 Task: In the Contact  EllieCarter61@iko.com, Log Call and save with description: 'Engaged in a call with a potential buyer discussing their requirements.'; Select call outcome: 'Busy '; Select call Direction: Inbound; Add date: '23 July, 2023' and time 3:00:PM. Logged in from softage.1@softage.net
Action: Mouse moved to (119, 74)
Screenshot: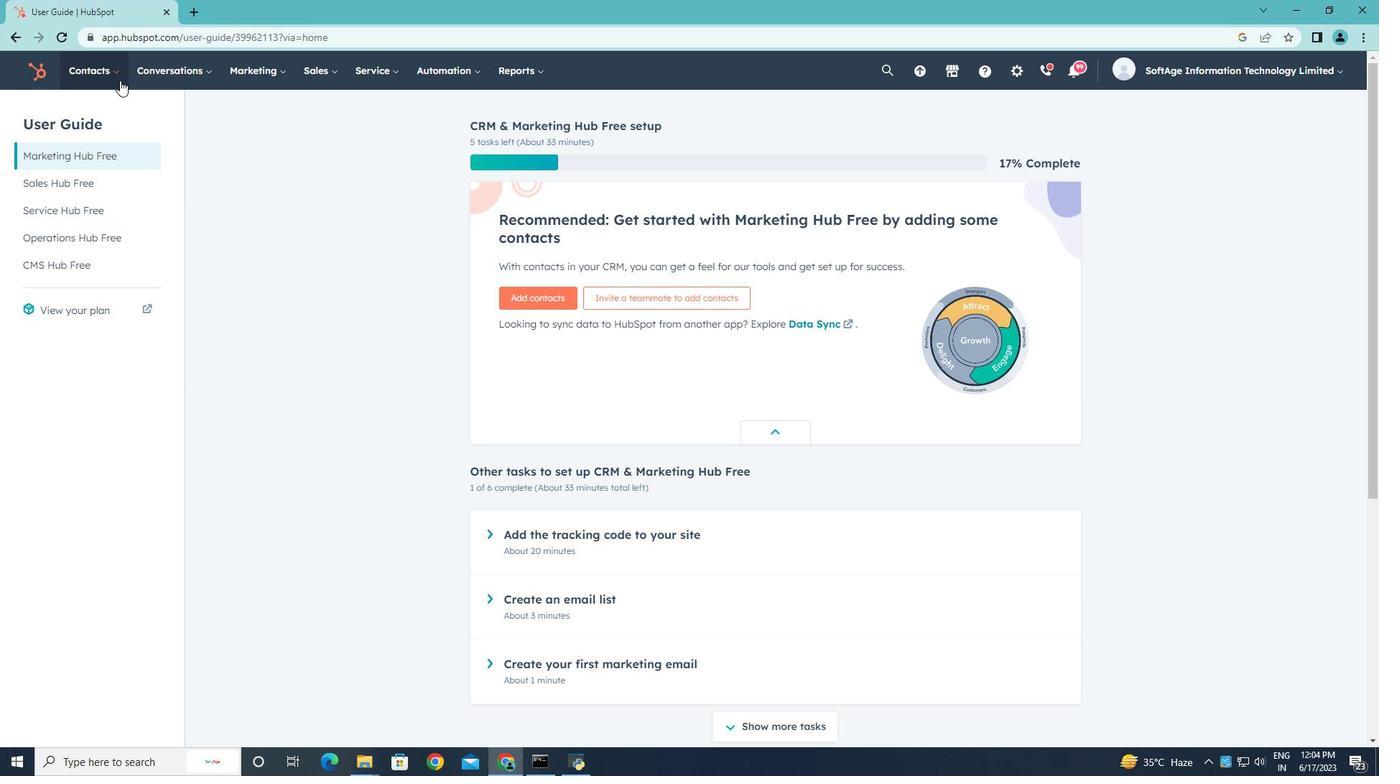 
Action: Mouse pressed left at (119, 74)
Screenshot: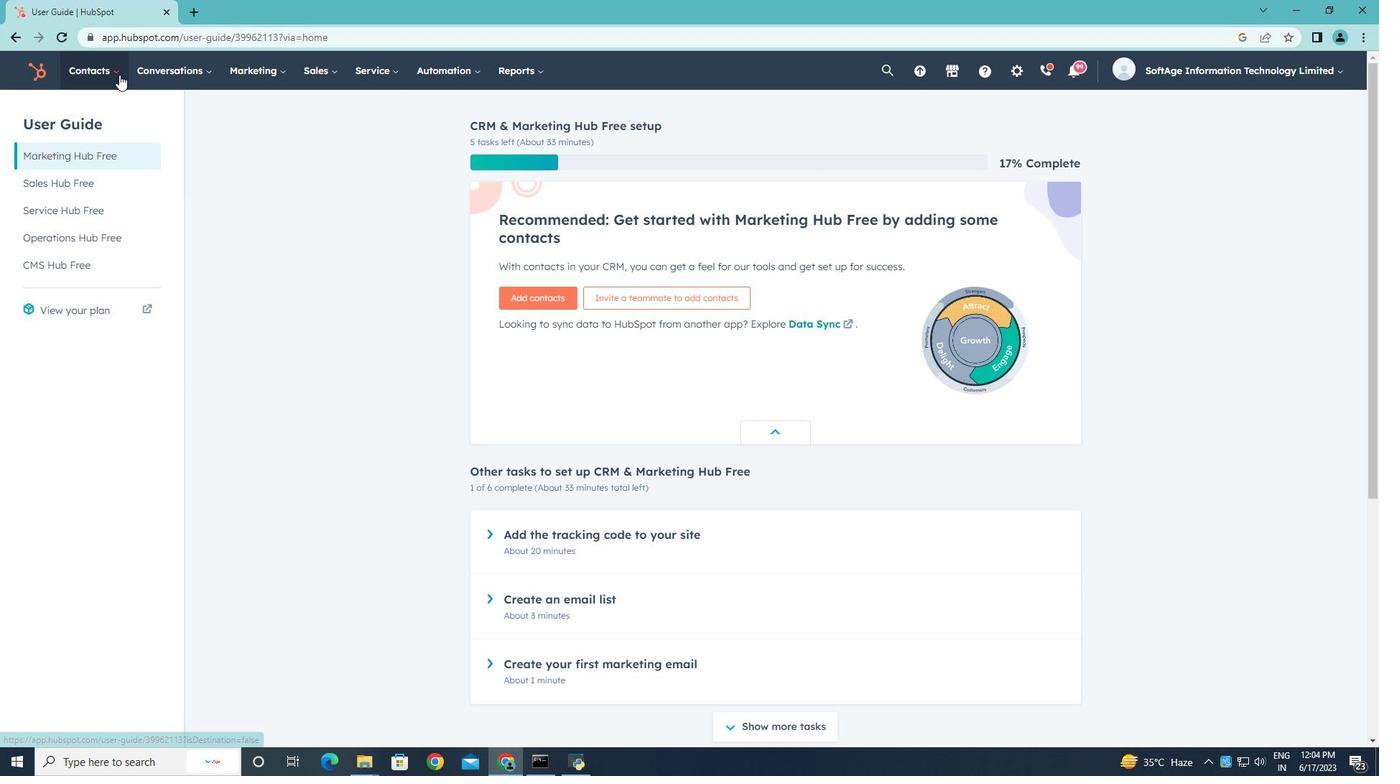 
Action: Mouse moved to (109, 111)
Screenshot: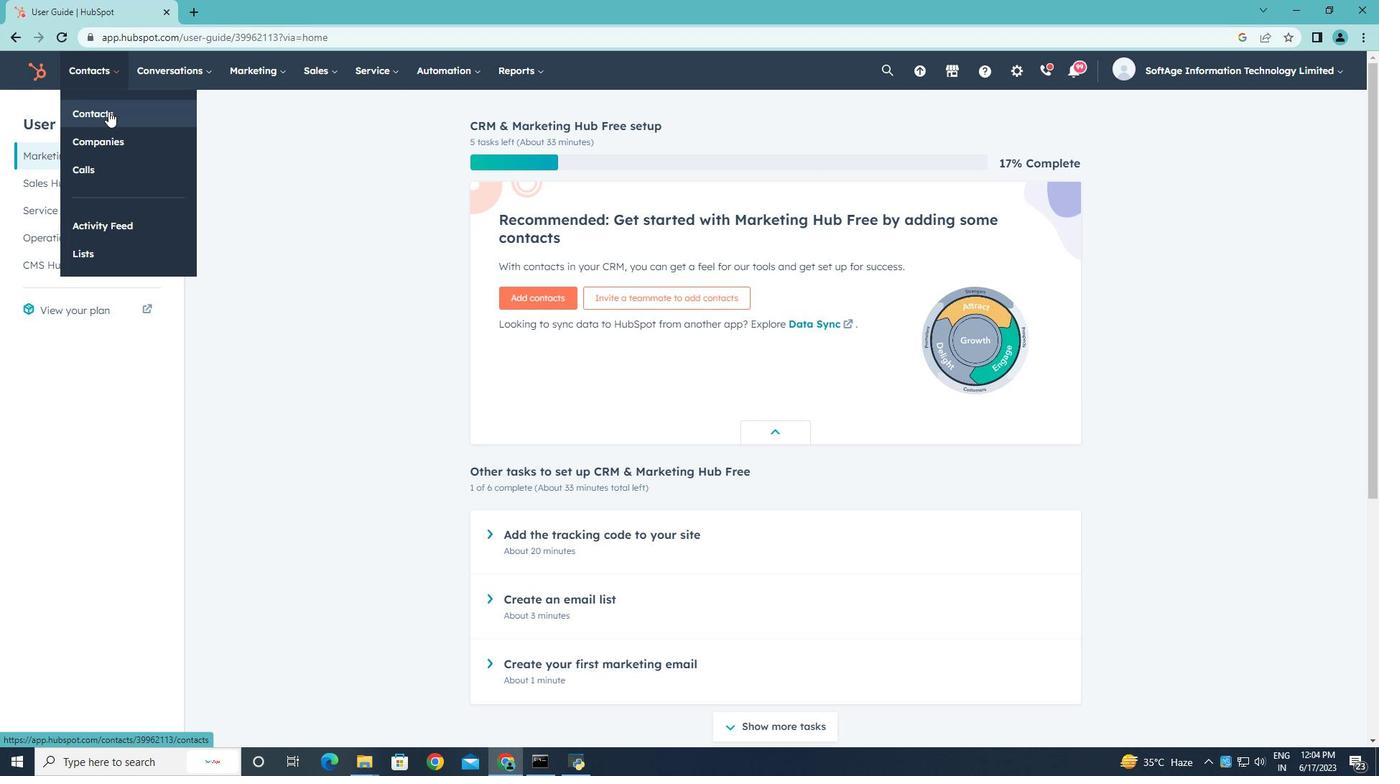 
Action: Mouse pressed left at (109, 111)
Screenshot: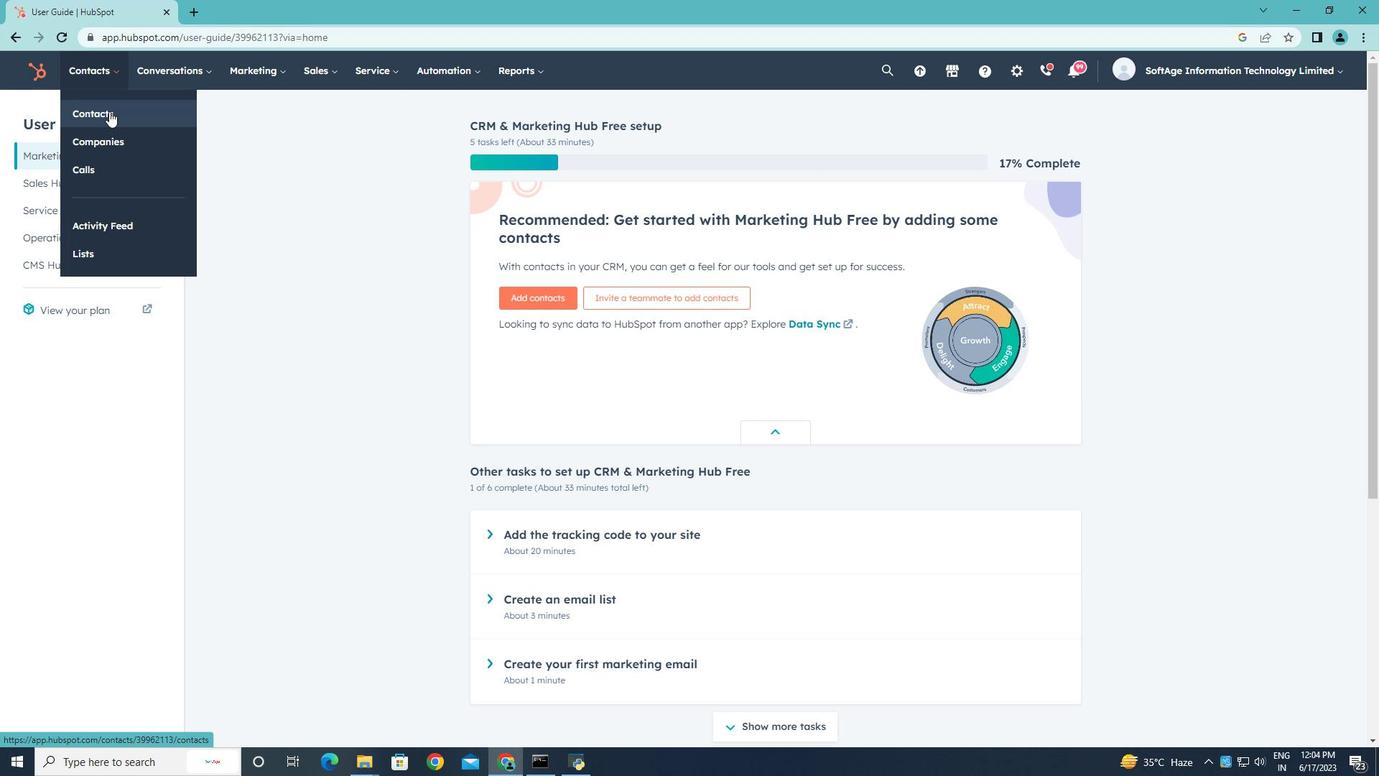 
Action: Mouse moved to (141, 233)
Screenshot: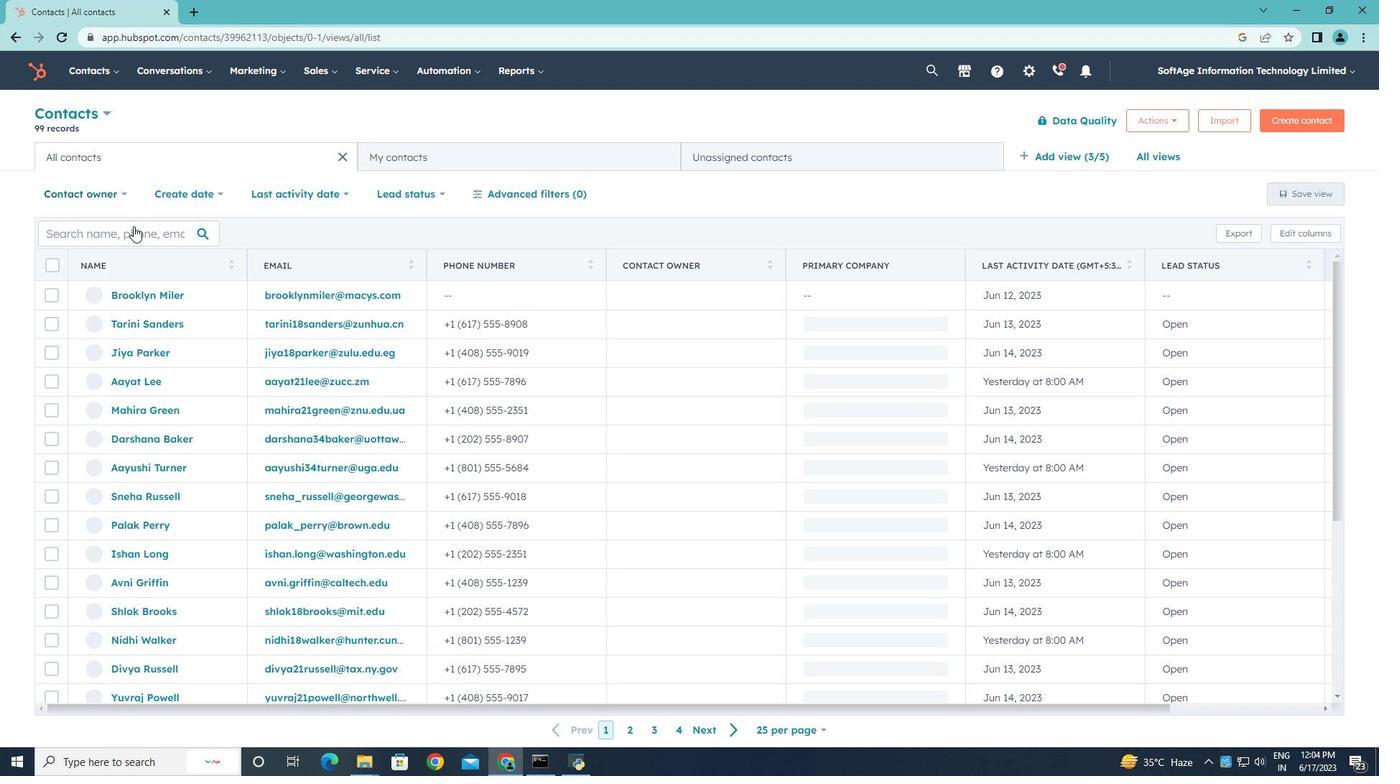 
Action: Mouse pressed left at (141, 233)
Screenshot: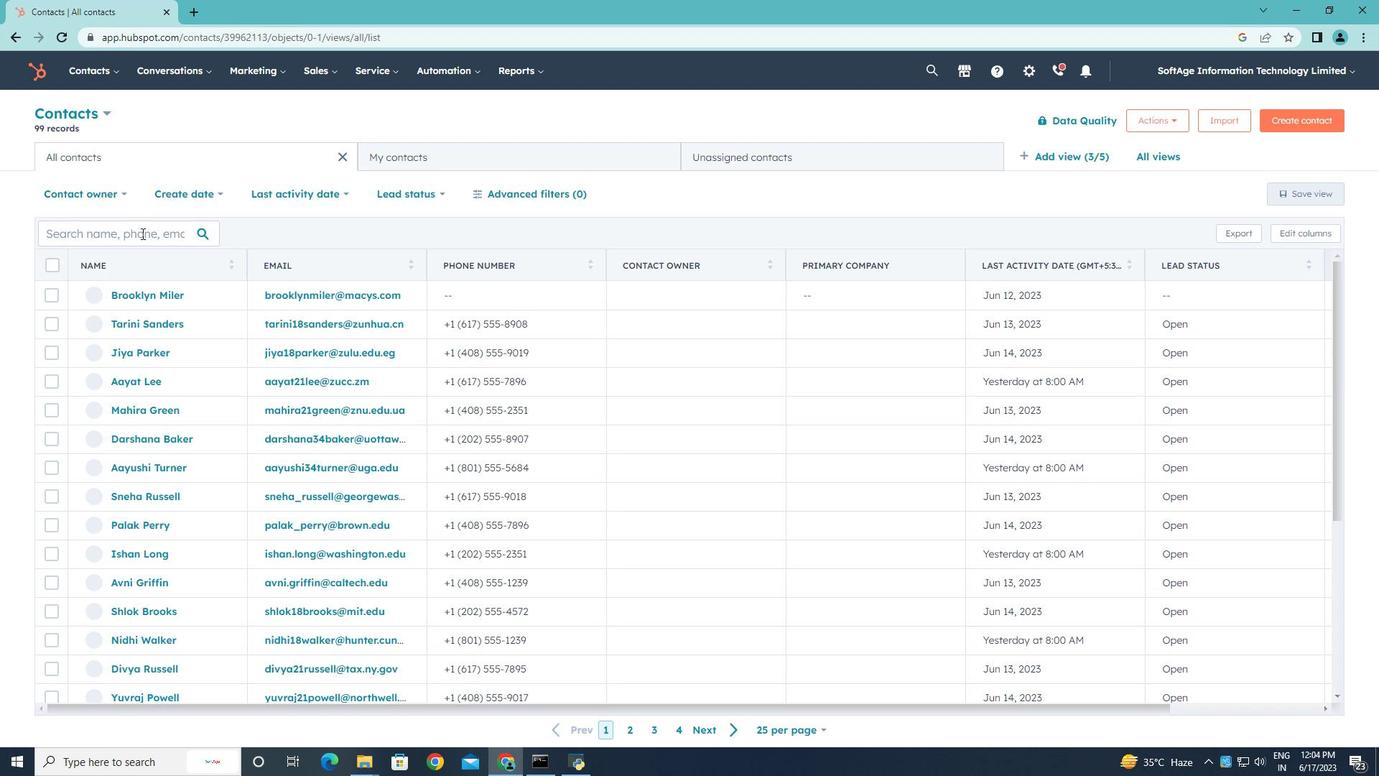 
Action: Key pressed <Key.shift><Key.shift><Key.shift><Key.shift>Ellie<Key.shift>Carter61<Key.shift>@iko.com
Screenshot: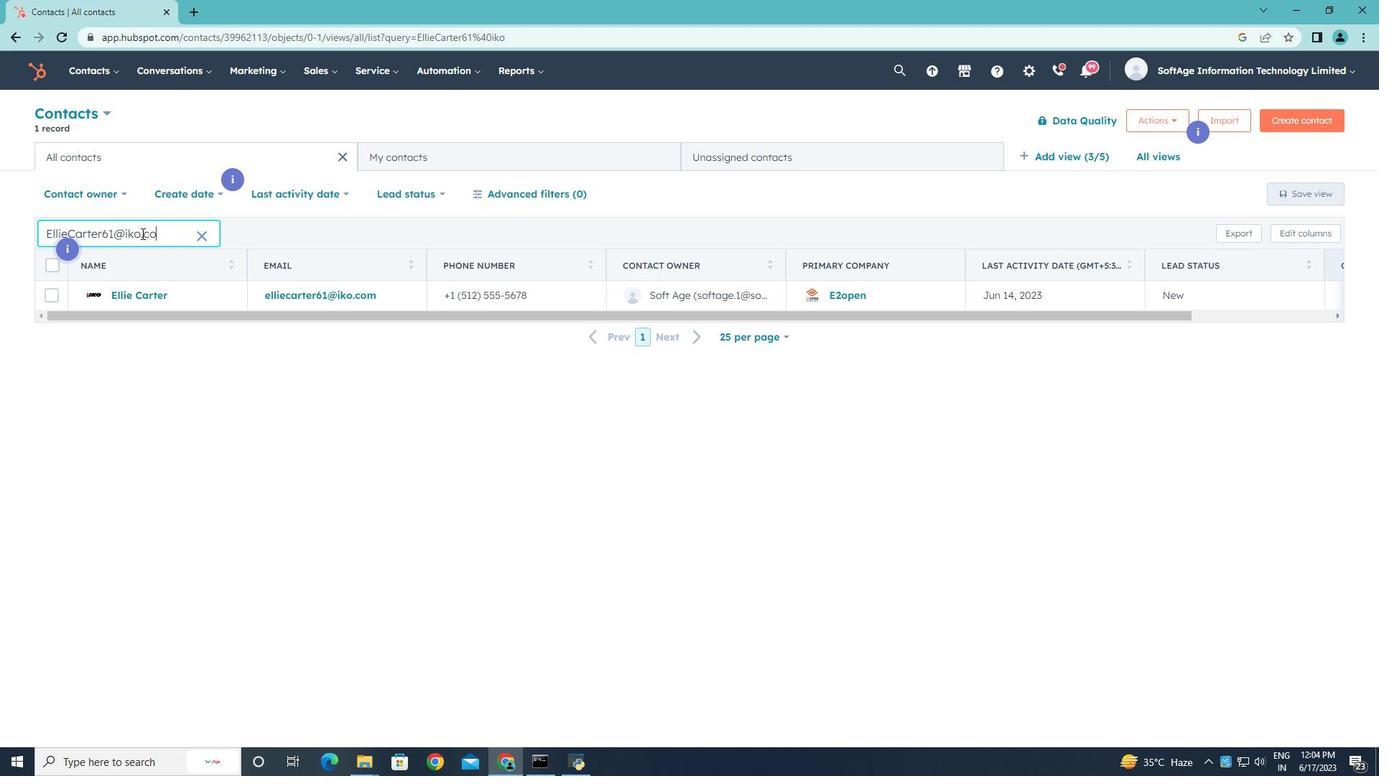 
Action: Mouse moved to (134, 291)
Screenshot: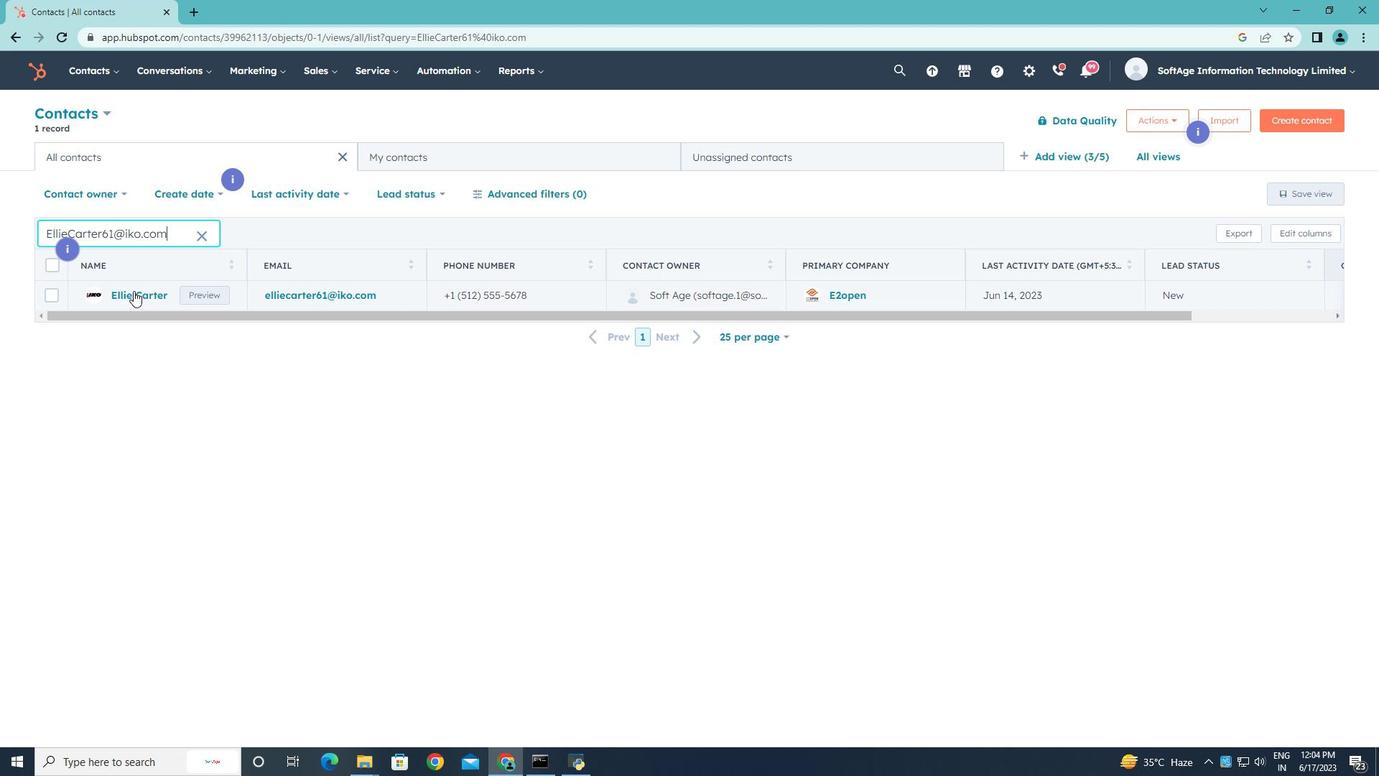 
Action: Mouse pressed left at (134, 291)
Screenshot: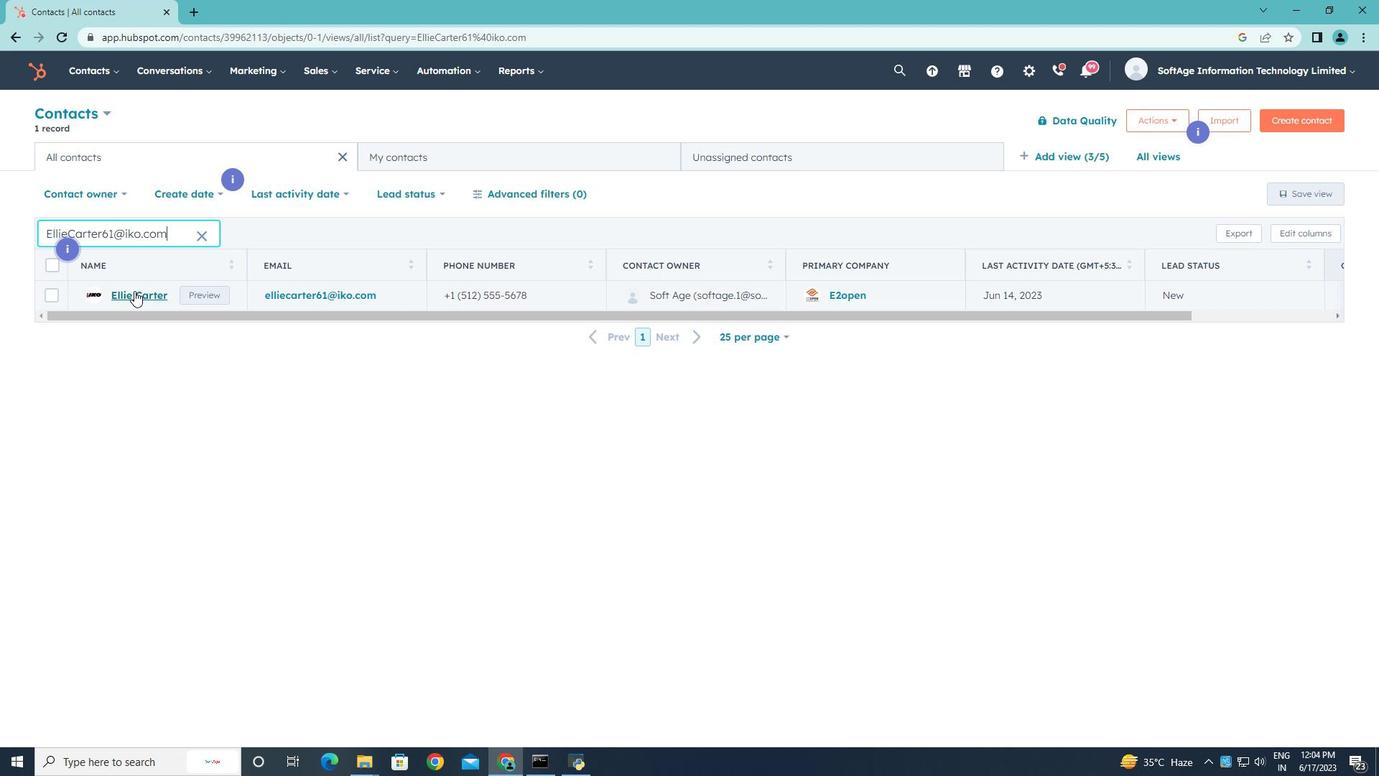 
Action: Mouse moved to (278, 238)
Screenshot: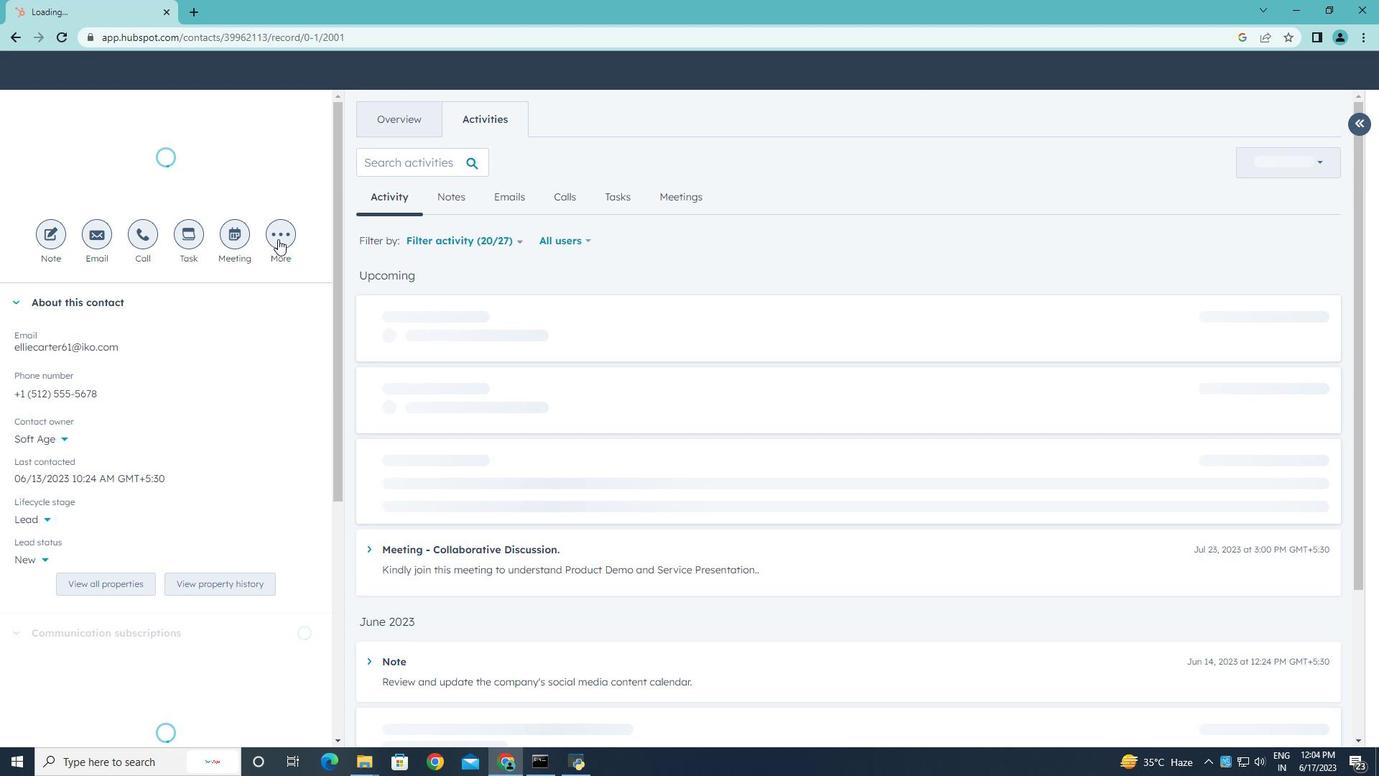 
Action: Mouse pressed left at (278, 238)
Screenshot: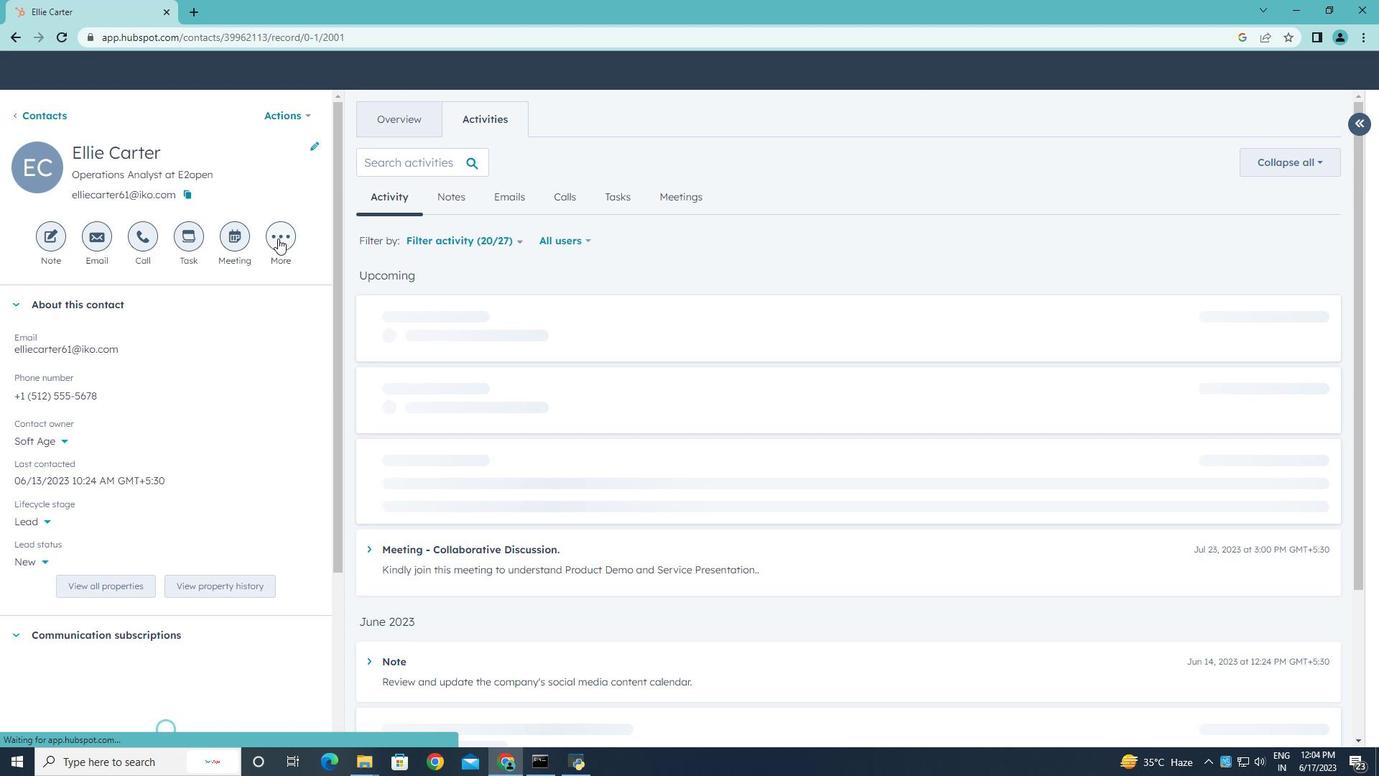 
Action: Mouse moved to (262, 360)
Screenshot: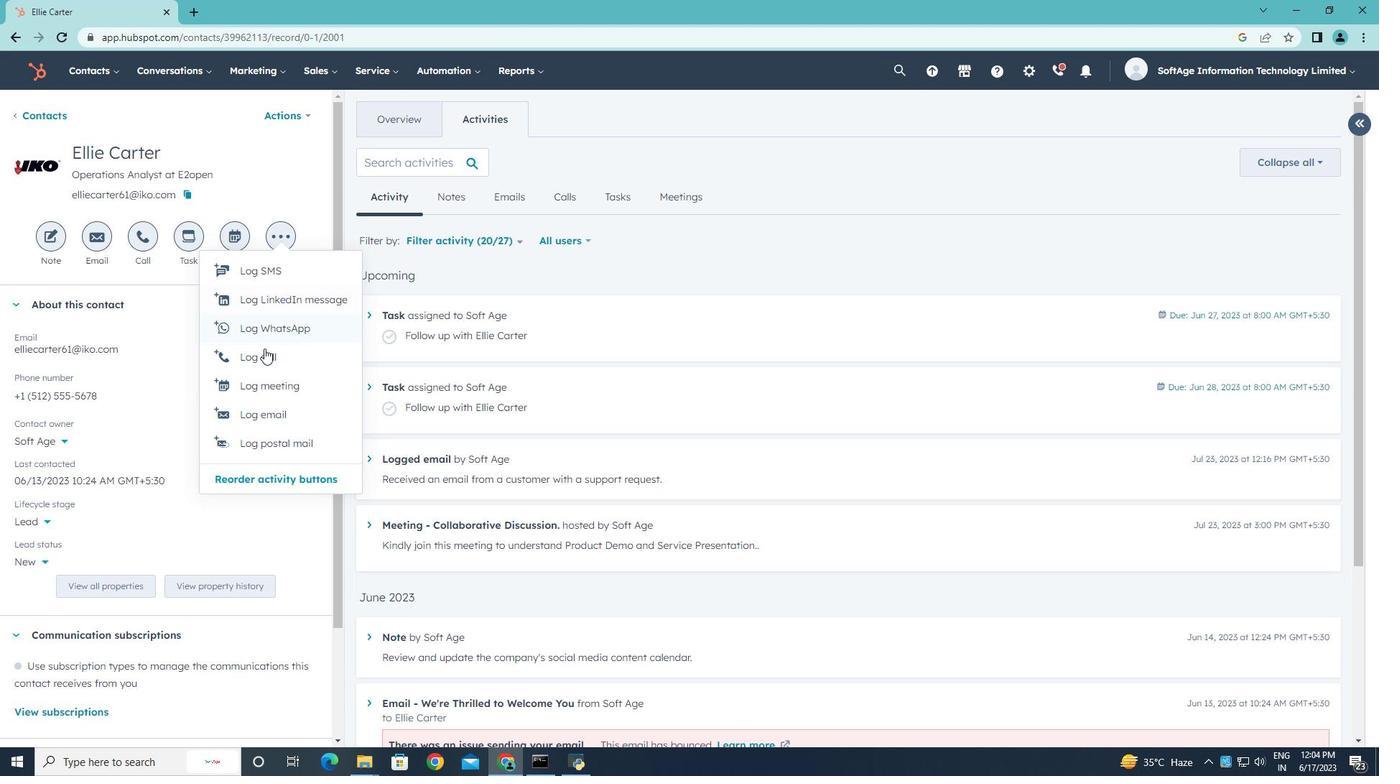 
Action: Mouse pressed left at (262, 360)
Screenshot: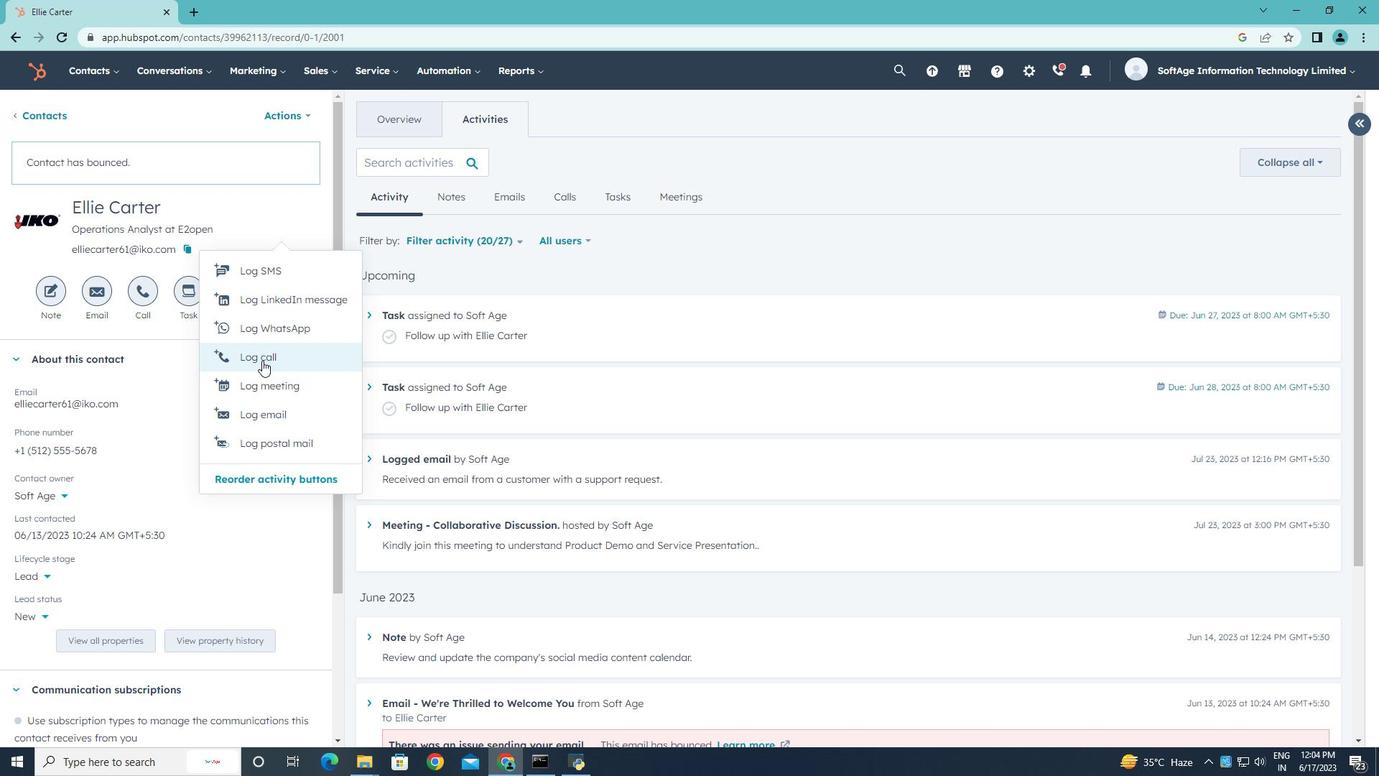 
Action: Mouse moved to (273, 416)
Screenshot: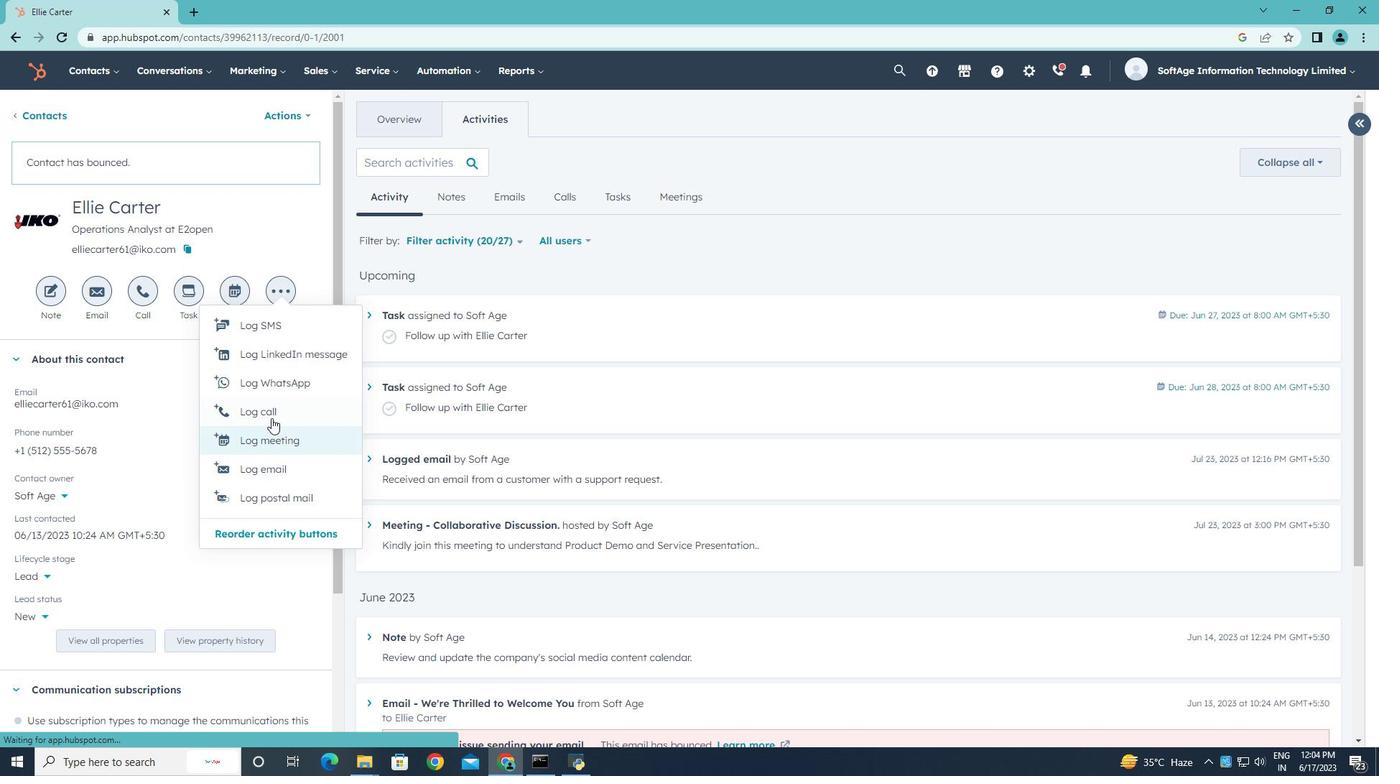 
Action: Mouse pressed left at (273, 416)
Screenshot: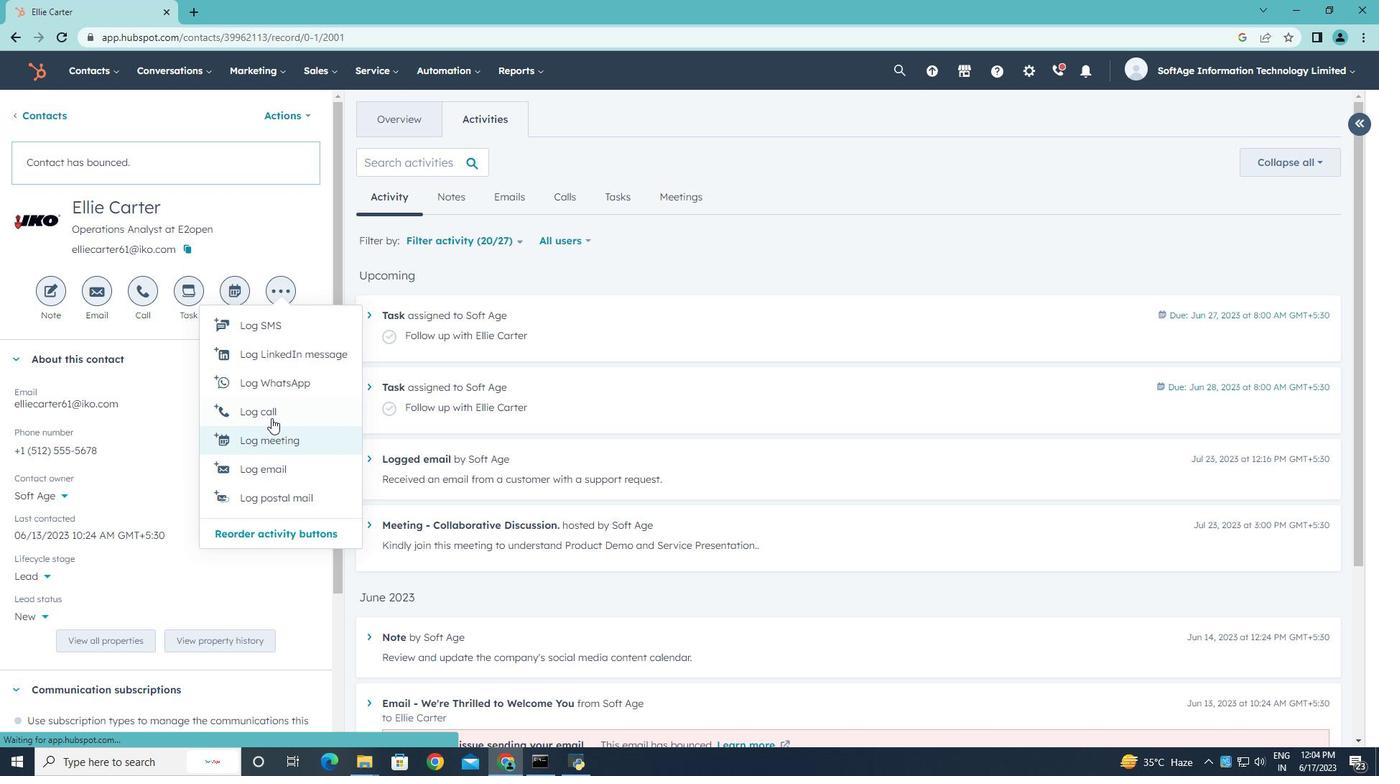 
Action: Key pressed <Key.shift>Engaged<Key.space>in<Key.space>a<Key.space>call<Key.space>with<Key.space>a<Key.space>potential<Key.space>buyer<Key.space>discussing<Key.space>their<Key.space>requirements.
Screenshot: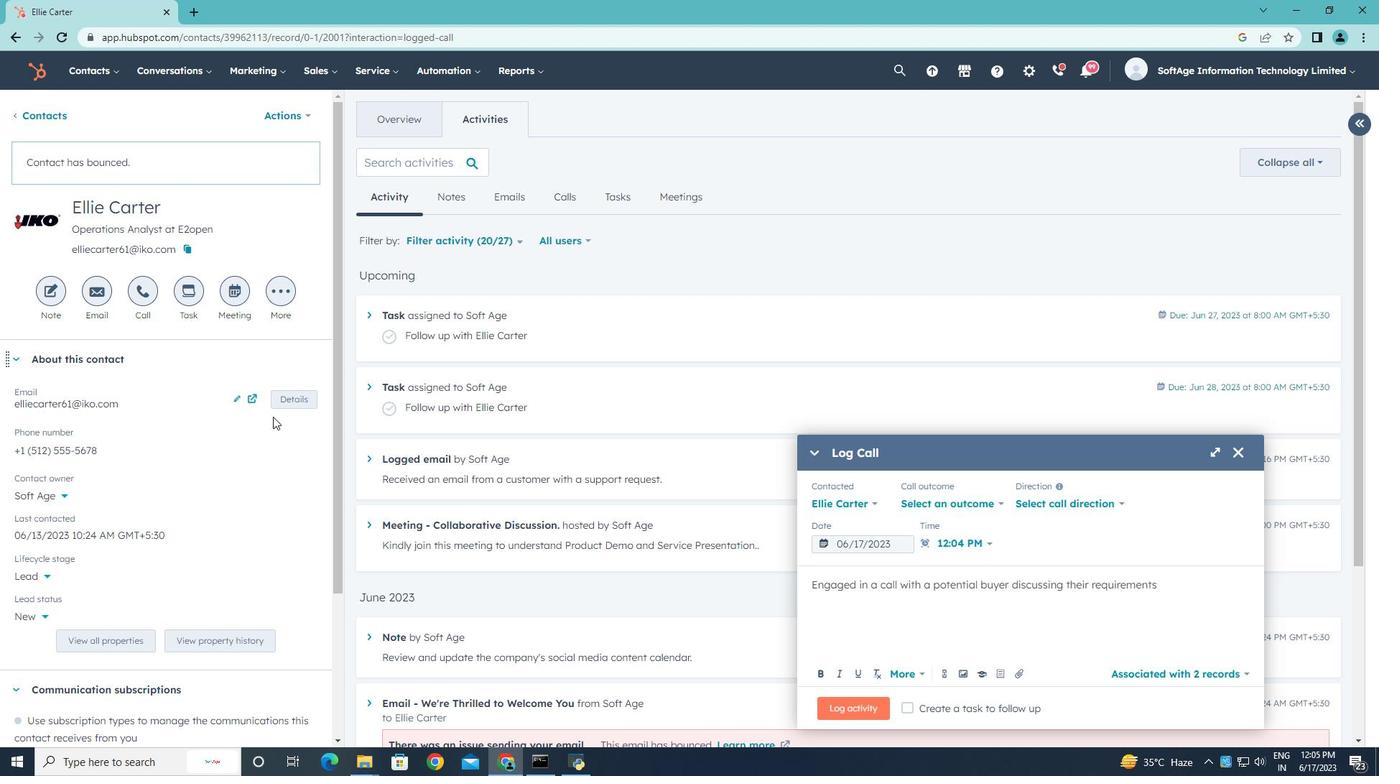 
Action: Mouse moved to (1000, 506)
Screenshot: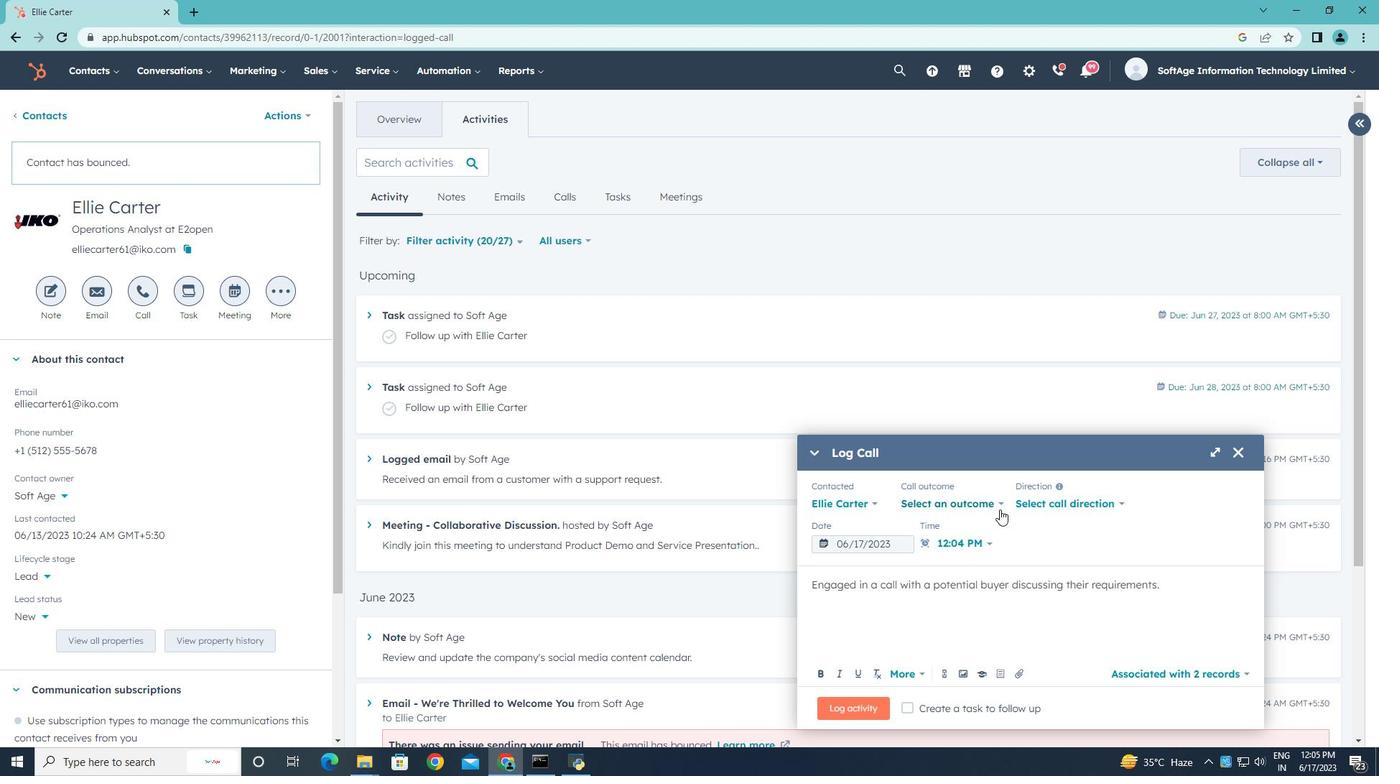 
Action: Mouse pressed left at (1000, 506)
Screenshot: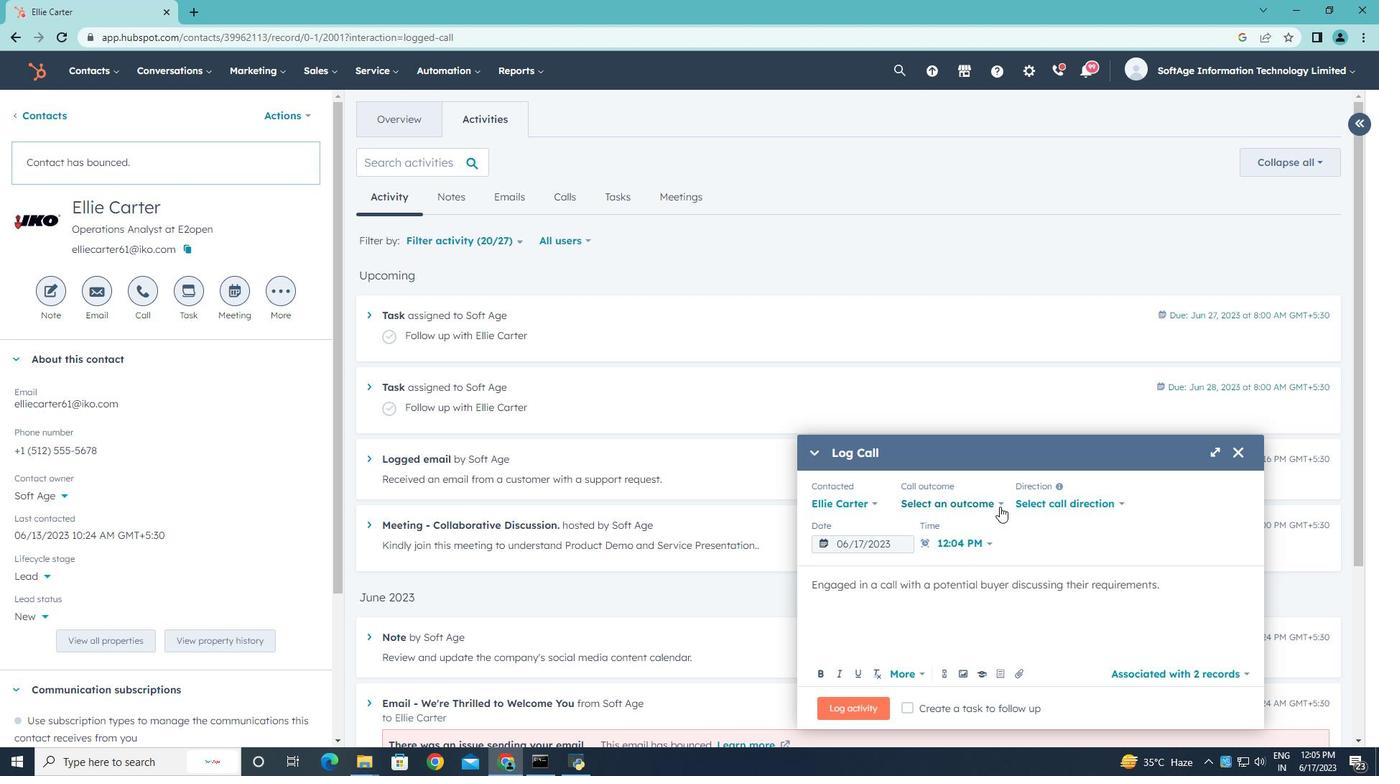 
Action: Mouse moved to (967, 545)
Screenshot: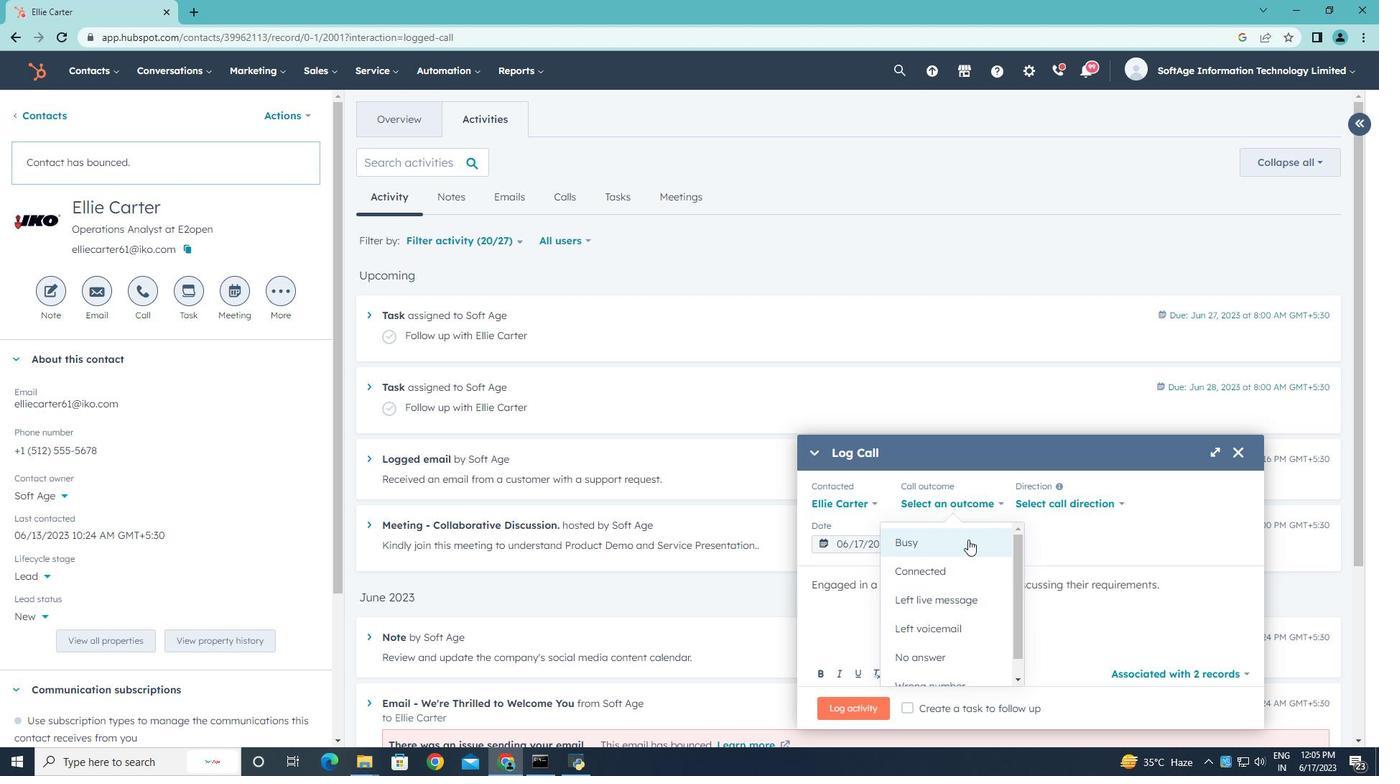 
Action: Mouse pressed left at (967, 545)
Screenshot: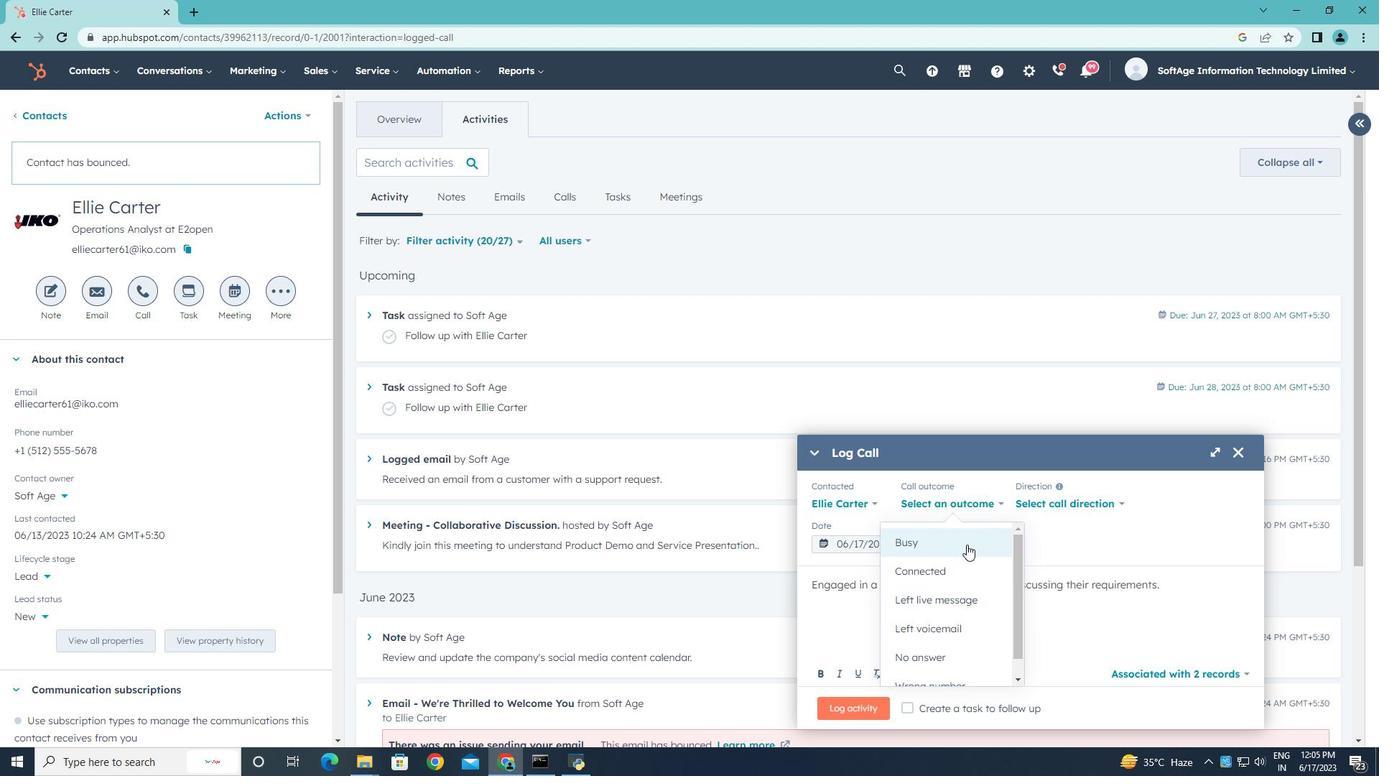 
Action: Mouse moved to (1052, 500)
Screenshot: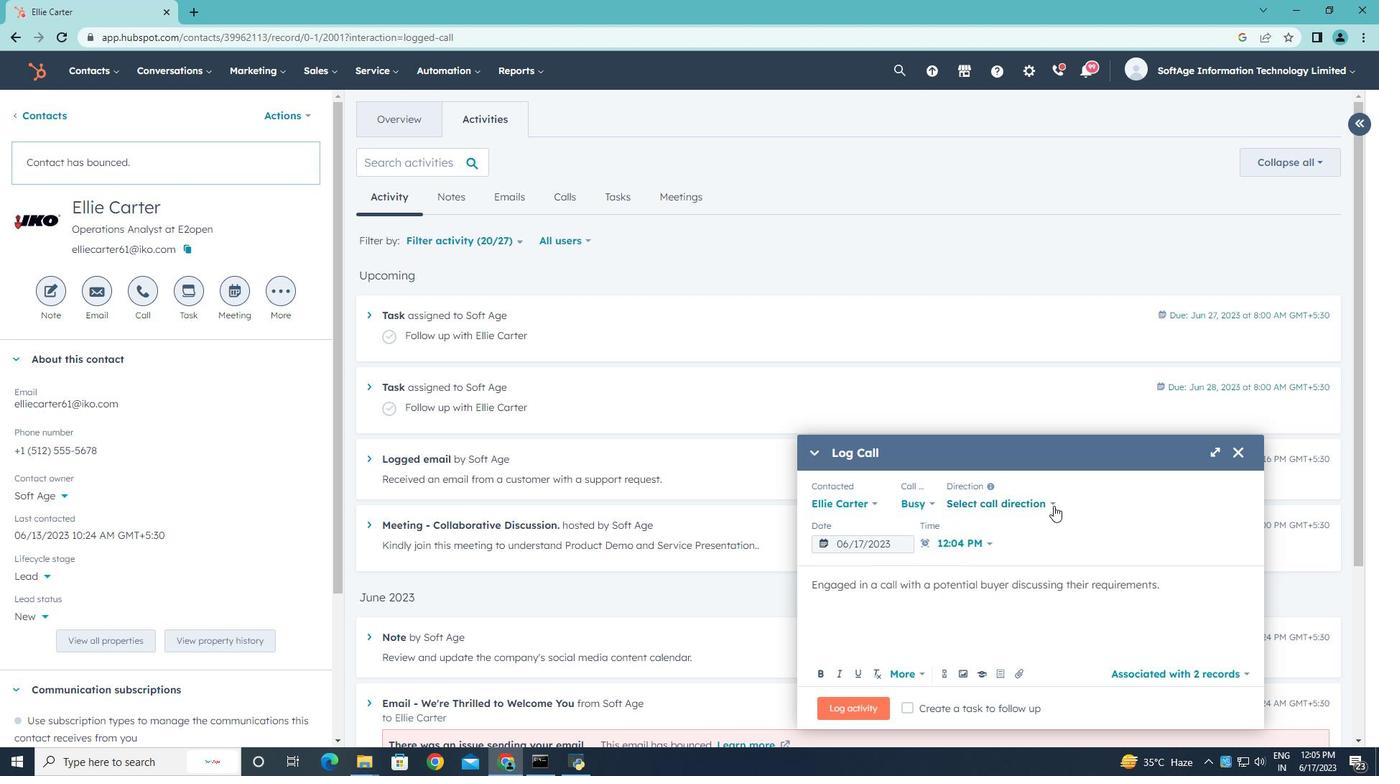 
Action: Mouse pressed left at (1052, 500)
Screenshot: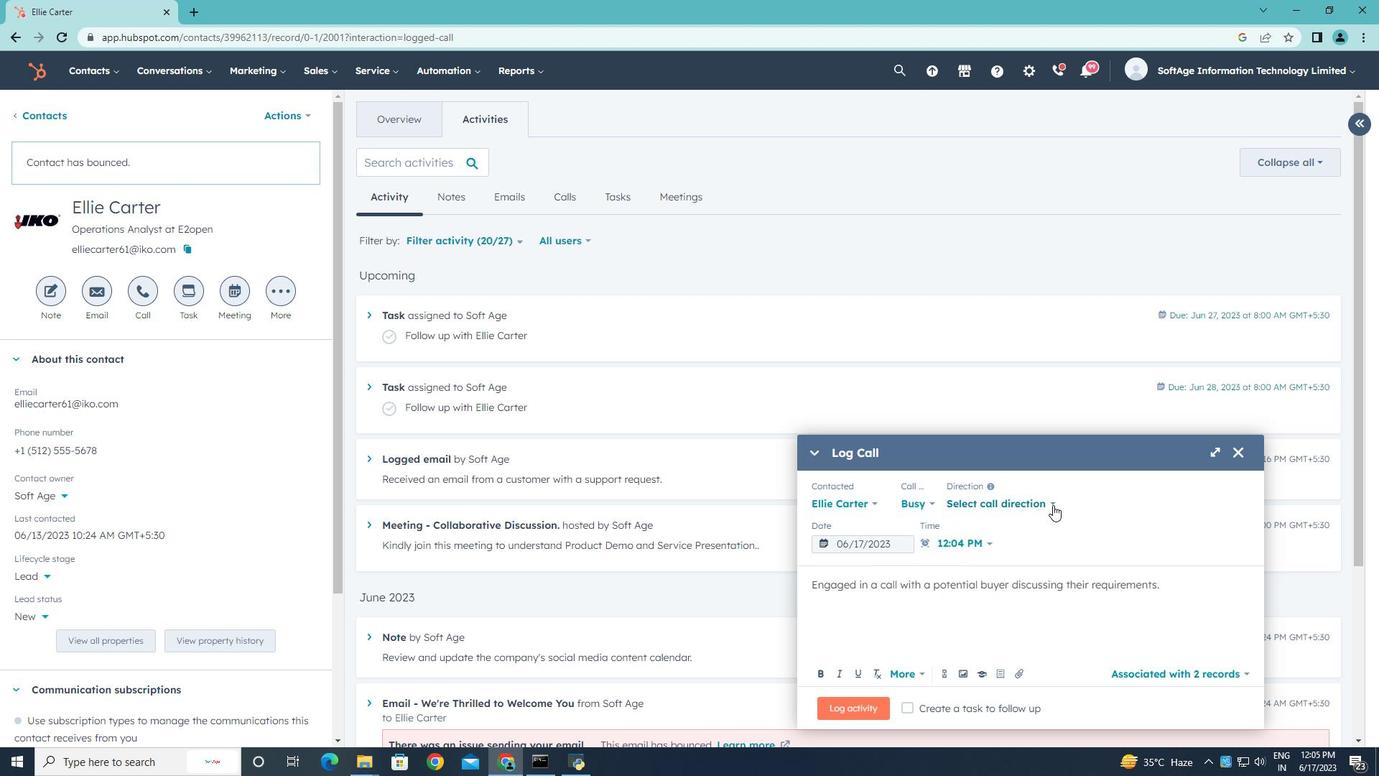 
Action: Mouse moved to (1005, 541)
Screenshot: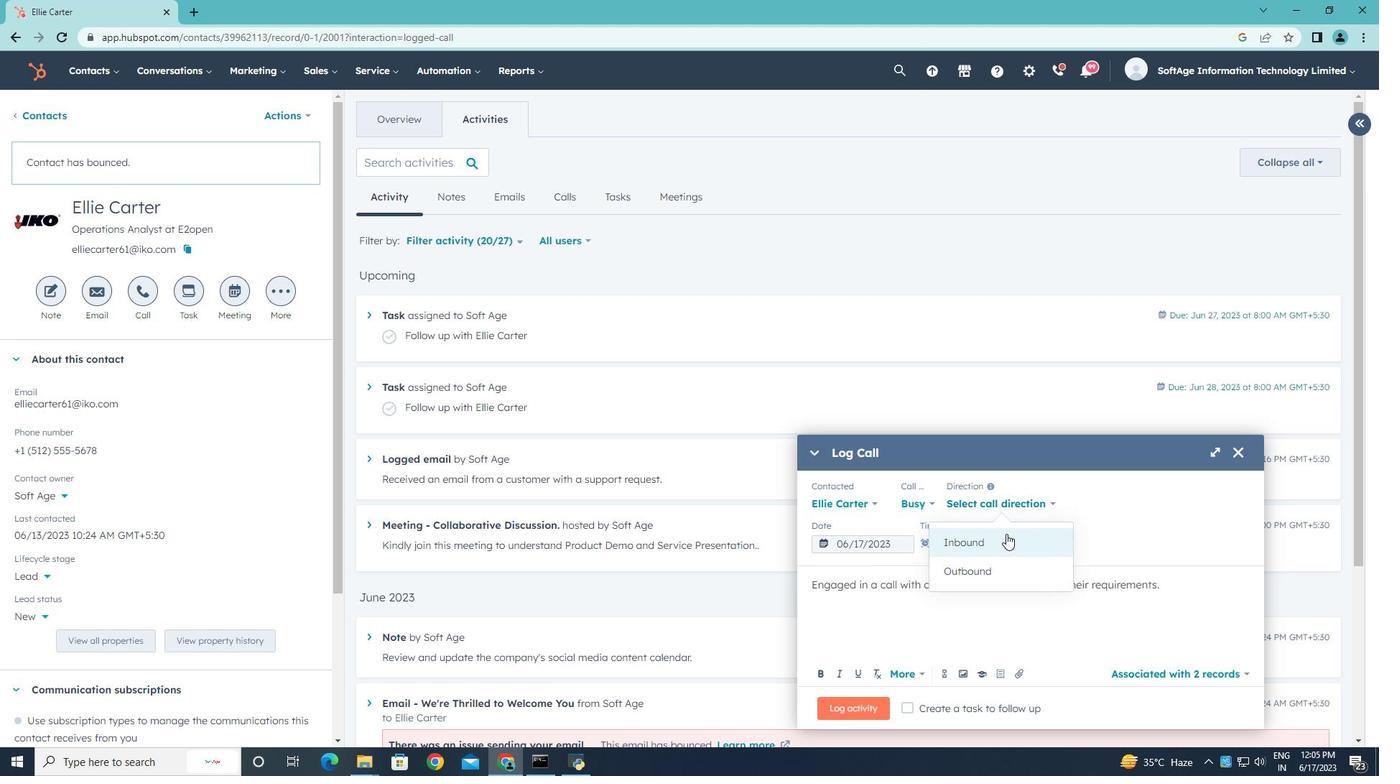 
Action: Mouse pressed left at (1005, 541)
Screenshot: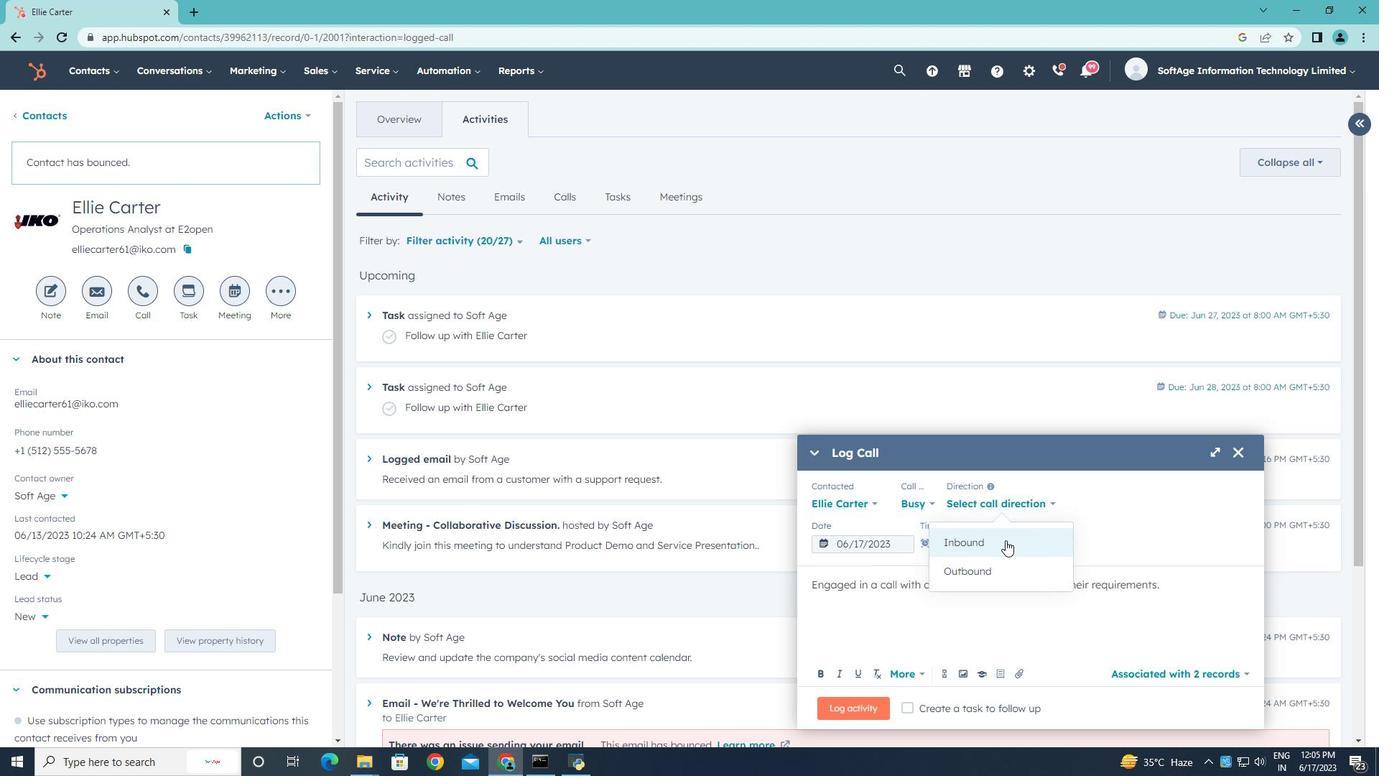 
Action: Mouse moved to (1118, 504)
Screenshot: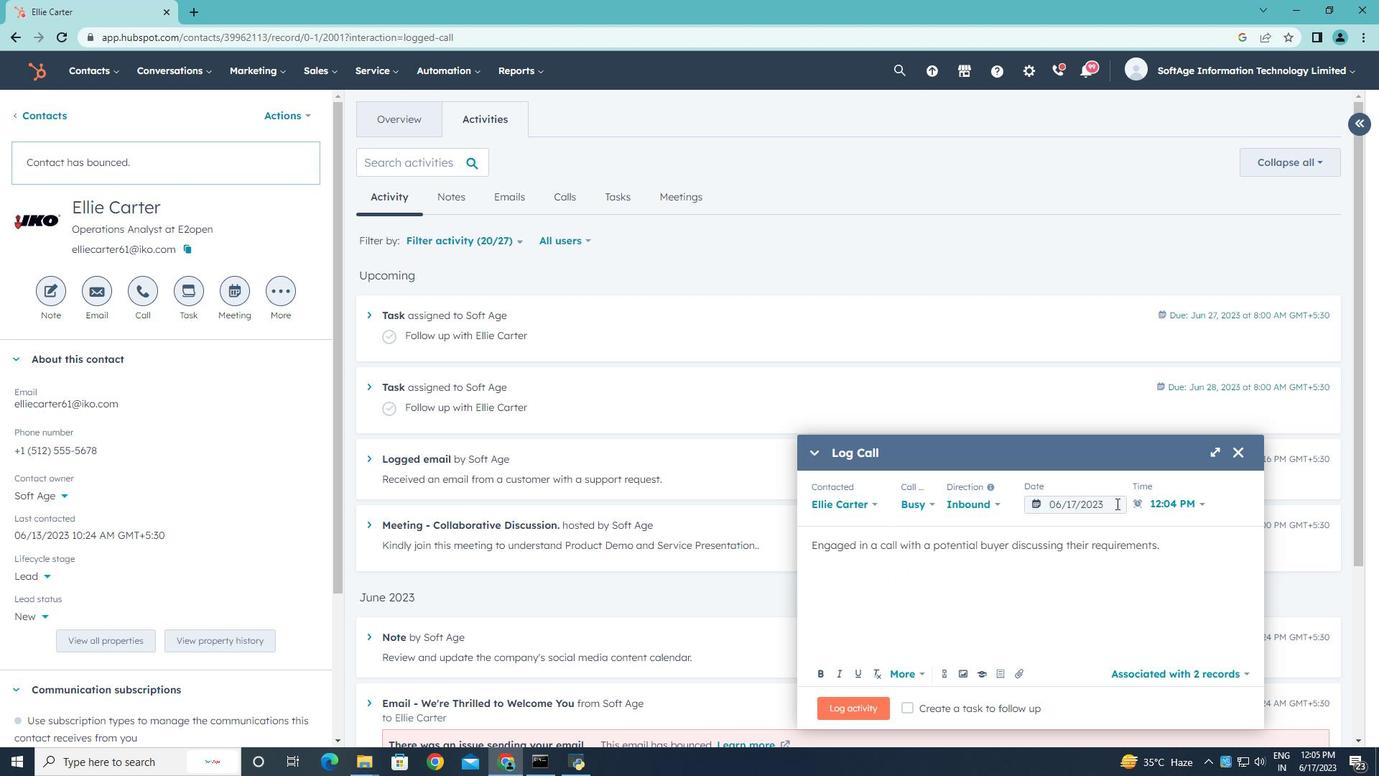 
Action: Mouse pressed left at (1118, 504)
Screenshot: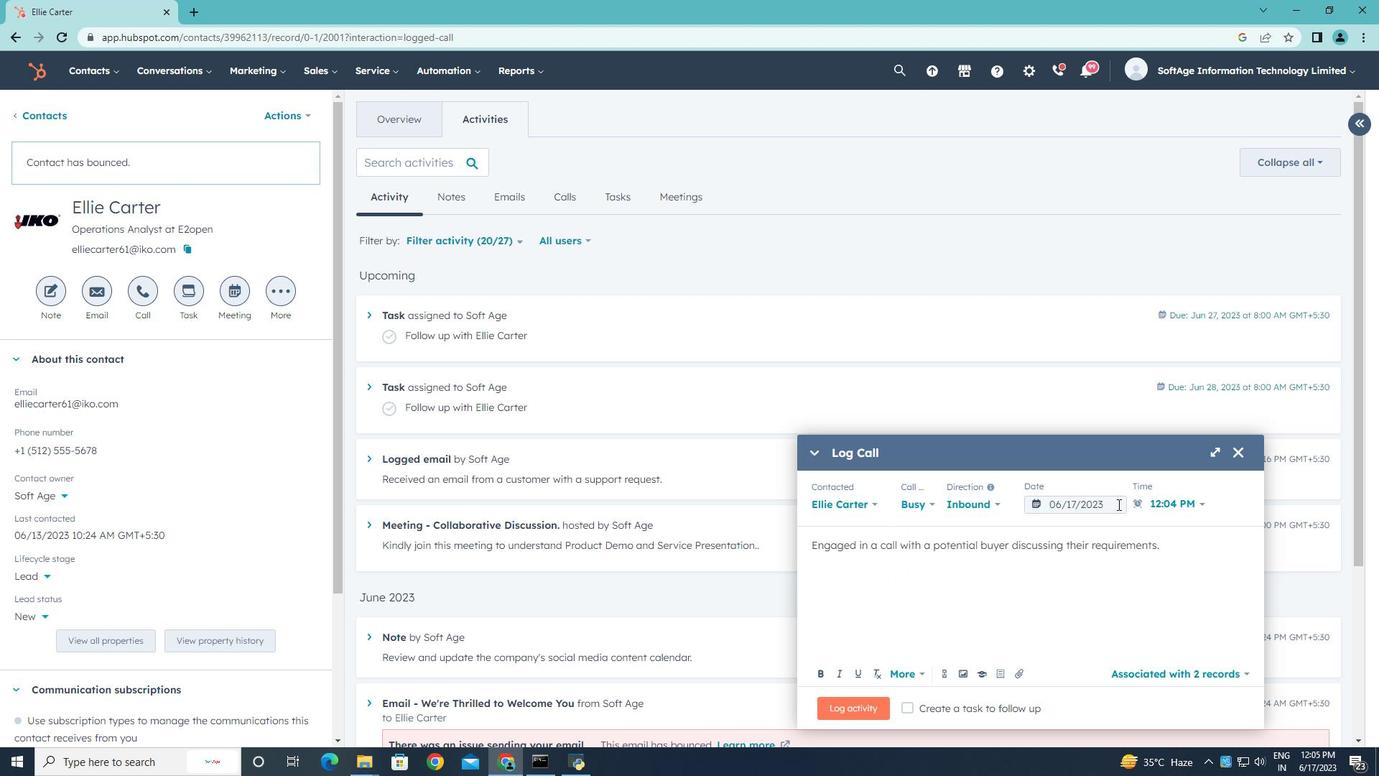 
Action: Mouse moved to (1216, 268)
Screenshot: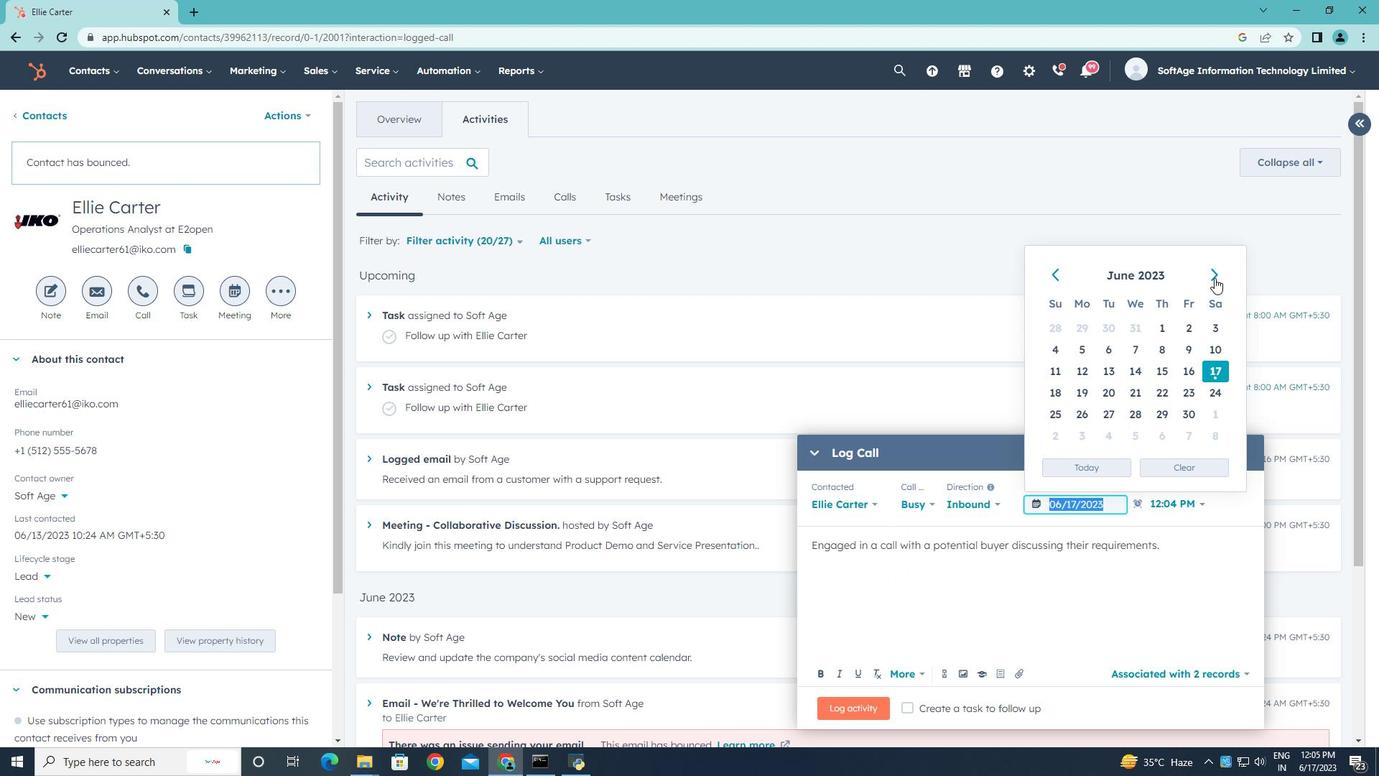 
Action: Mouse pressed left at (1216, 268)
Screenshot: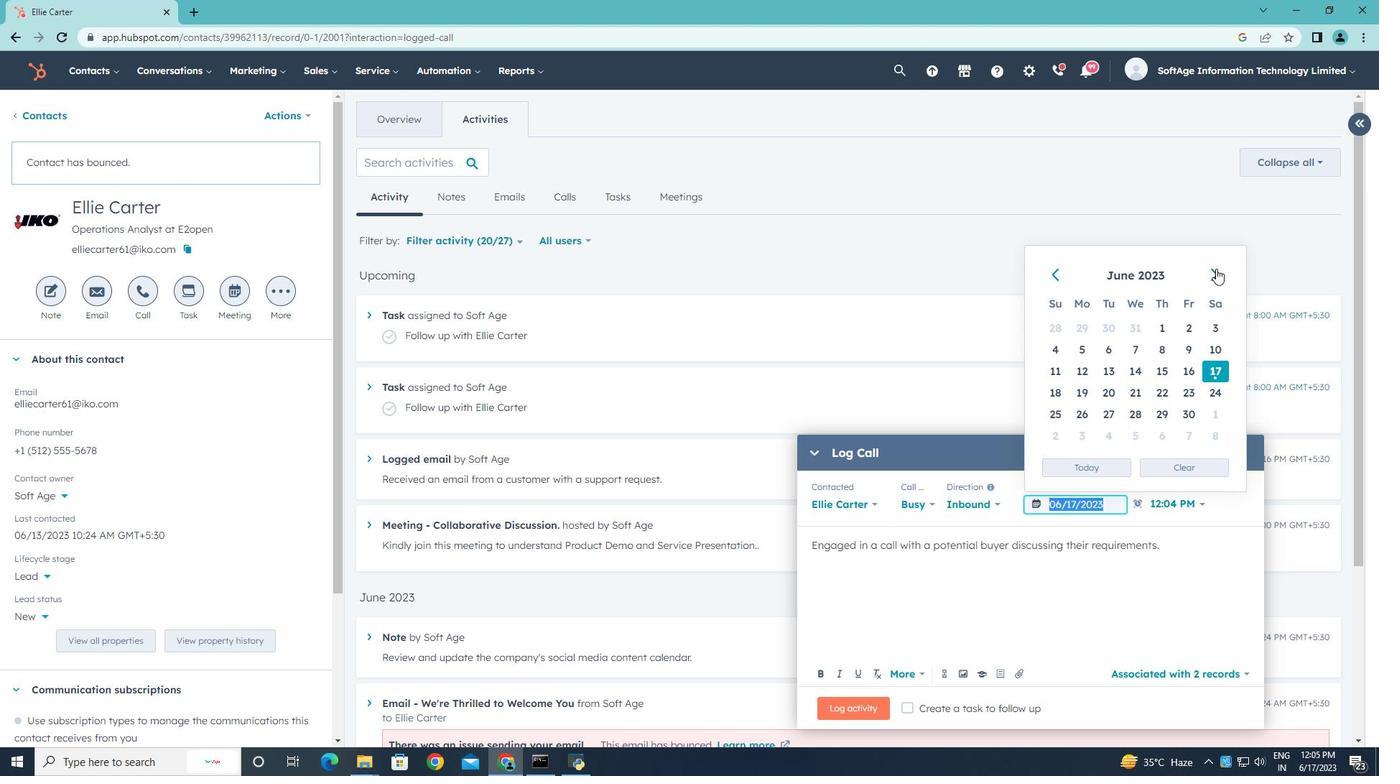 
Action: Mouse moved to (1061, 413)
Screenshot: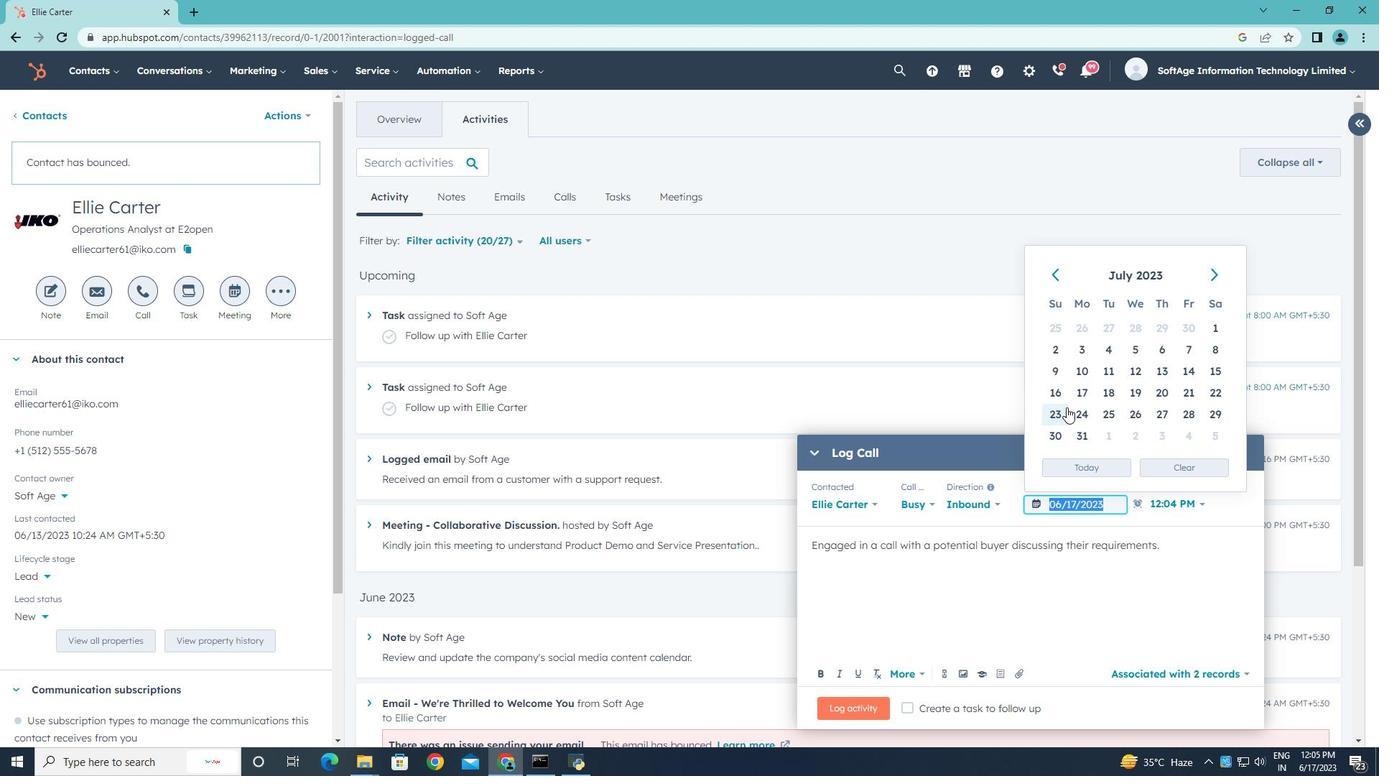 
Action: Mouse pressed left at (1061, 413)
Screenshot: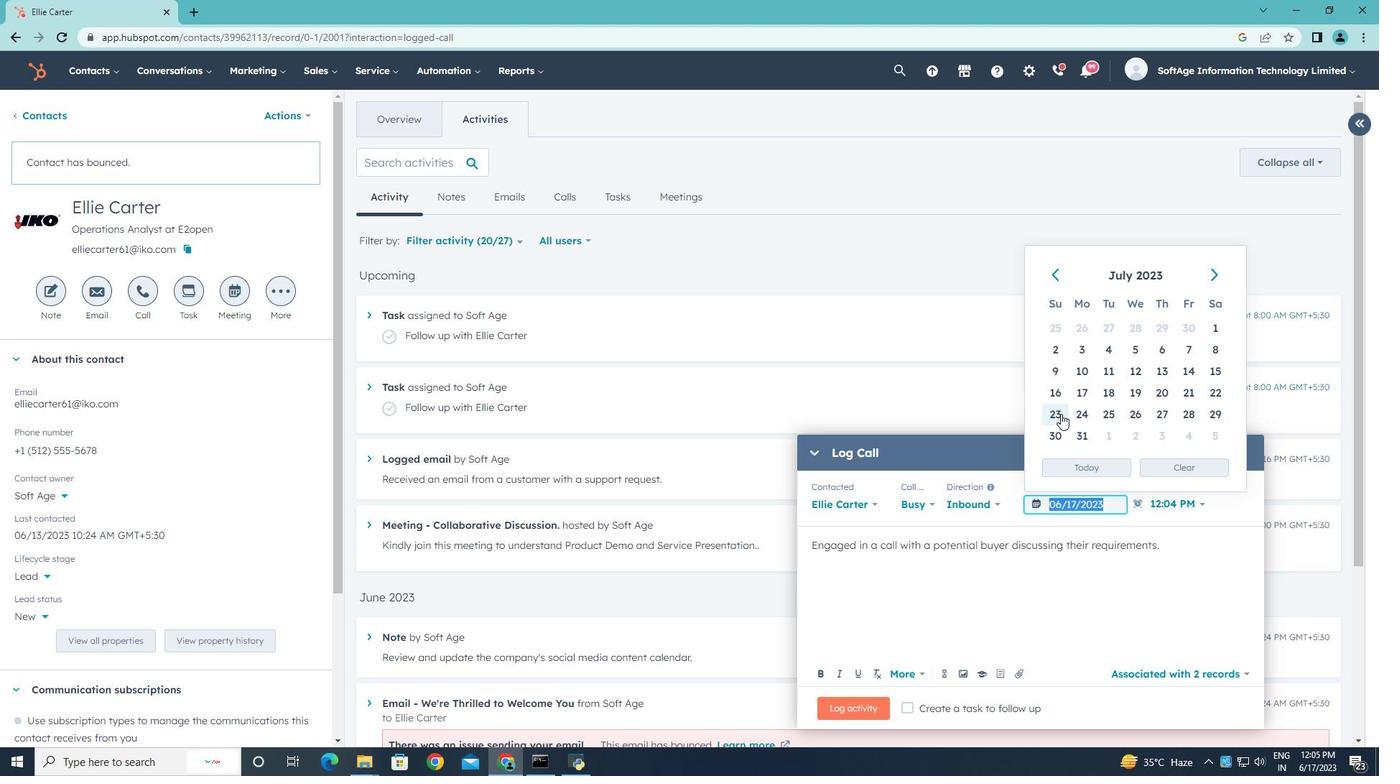
Action: Mouse moved to (1199, 503)
Screenshot: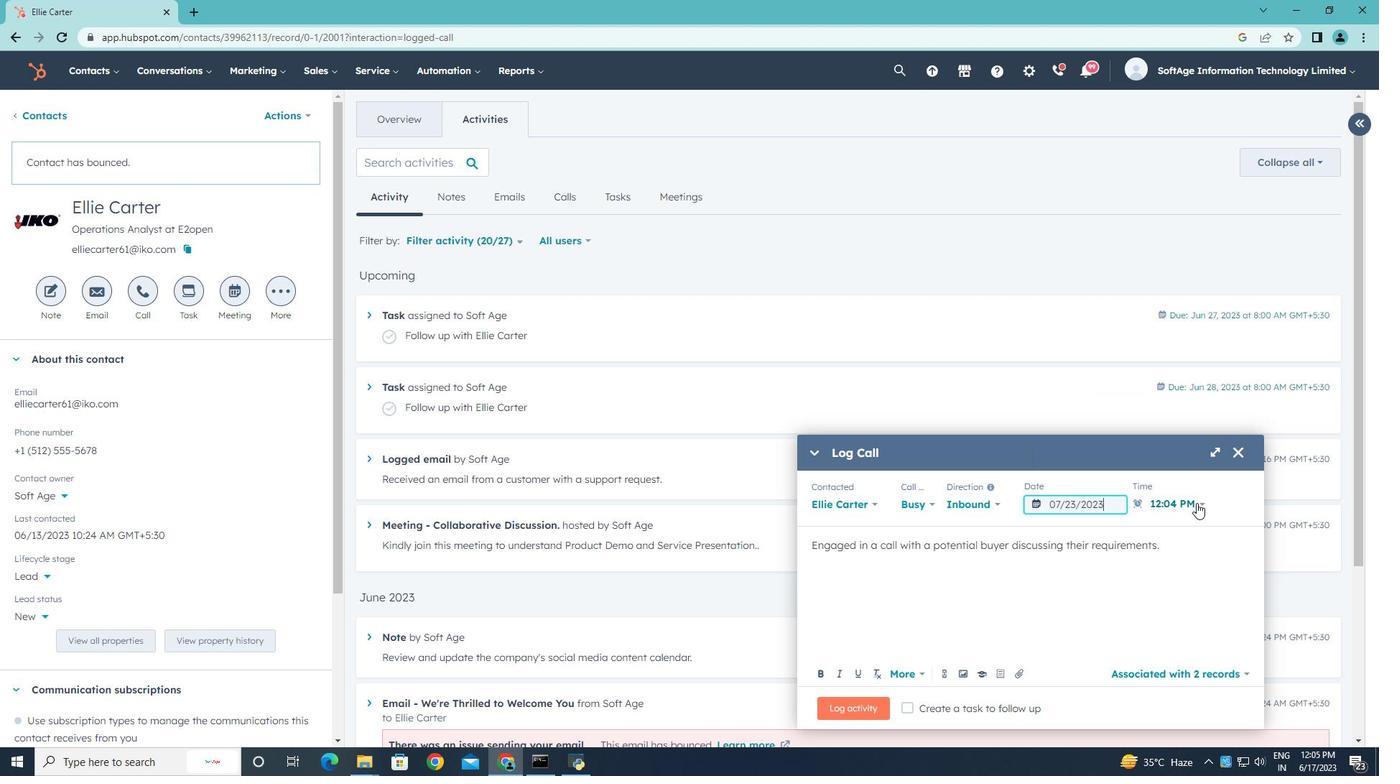 
Action: Mouse pressed left at (1199, 503)
Screenshot: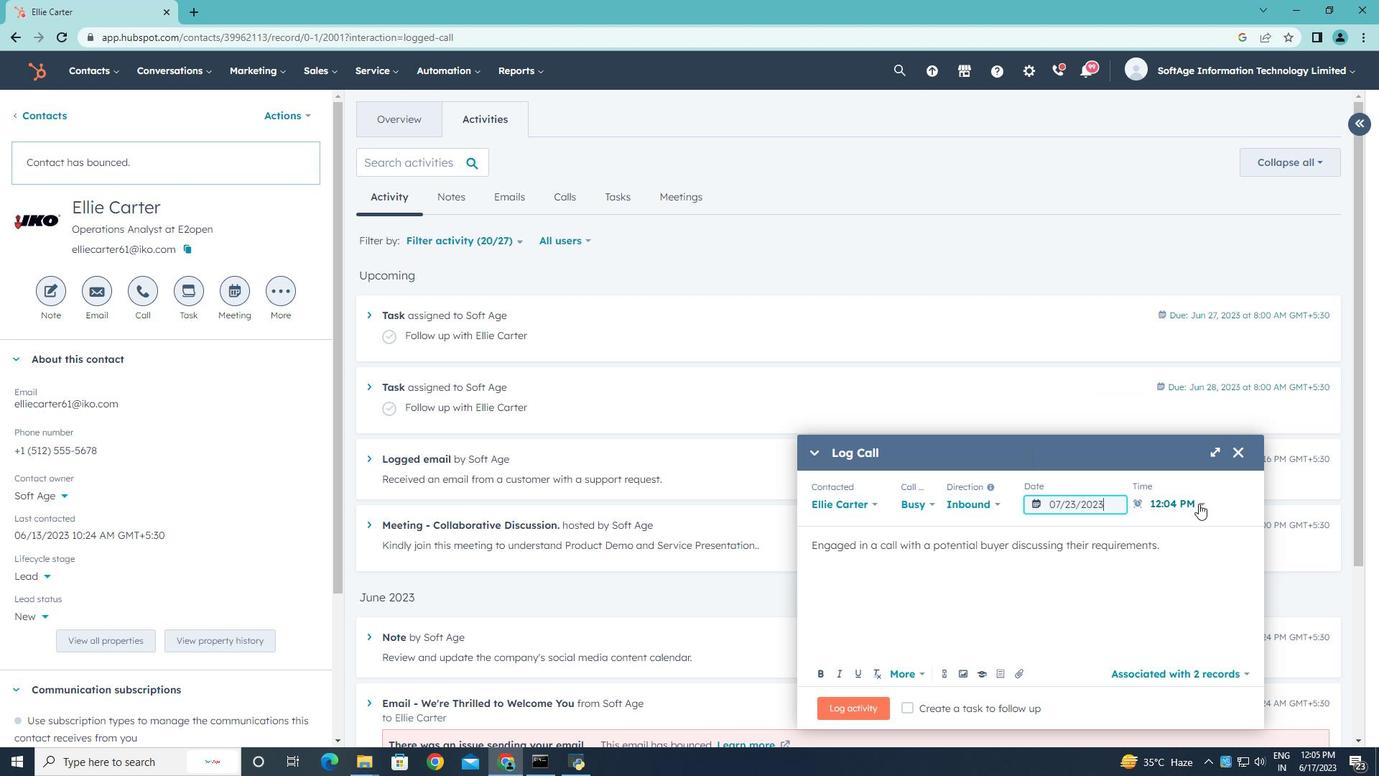 
Action: Mouse moved to (1145, 625)
Screenshot: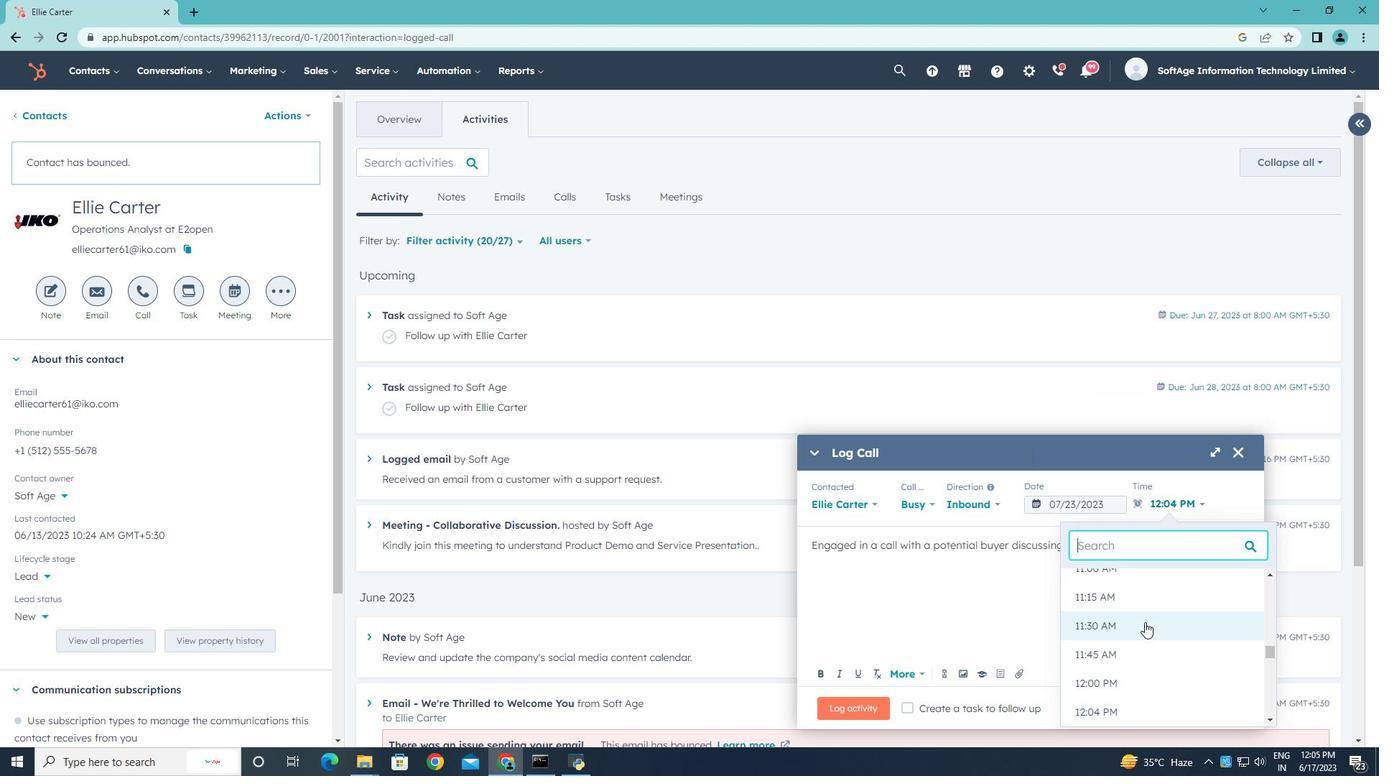 
Action: Mouse scrolled (1145, 624) with delta (0, 0)
Screenshot: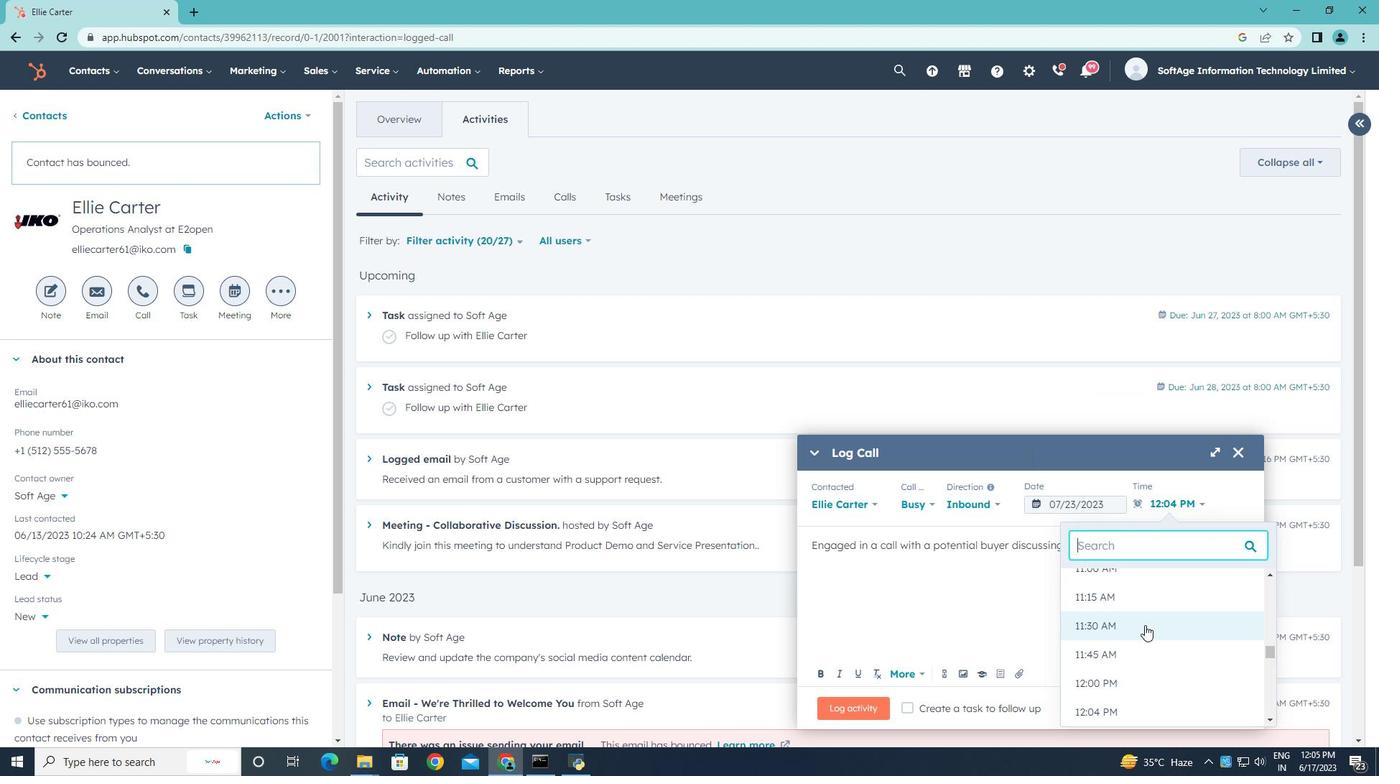 
Action: Mouse scrolled (1145, 624) with delta (0, 0)
Screenshot: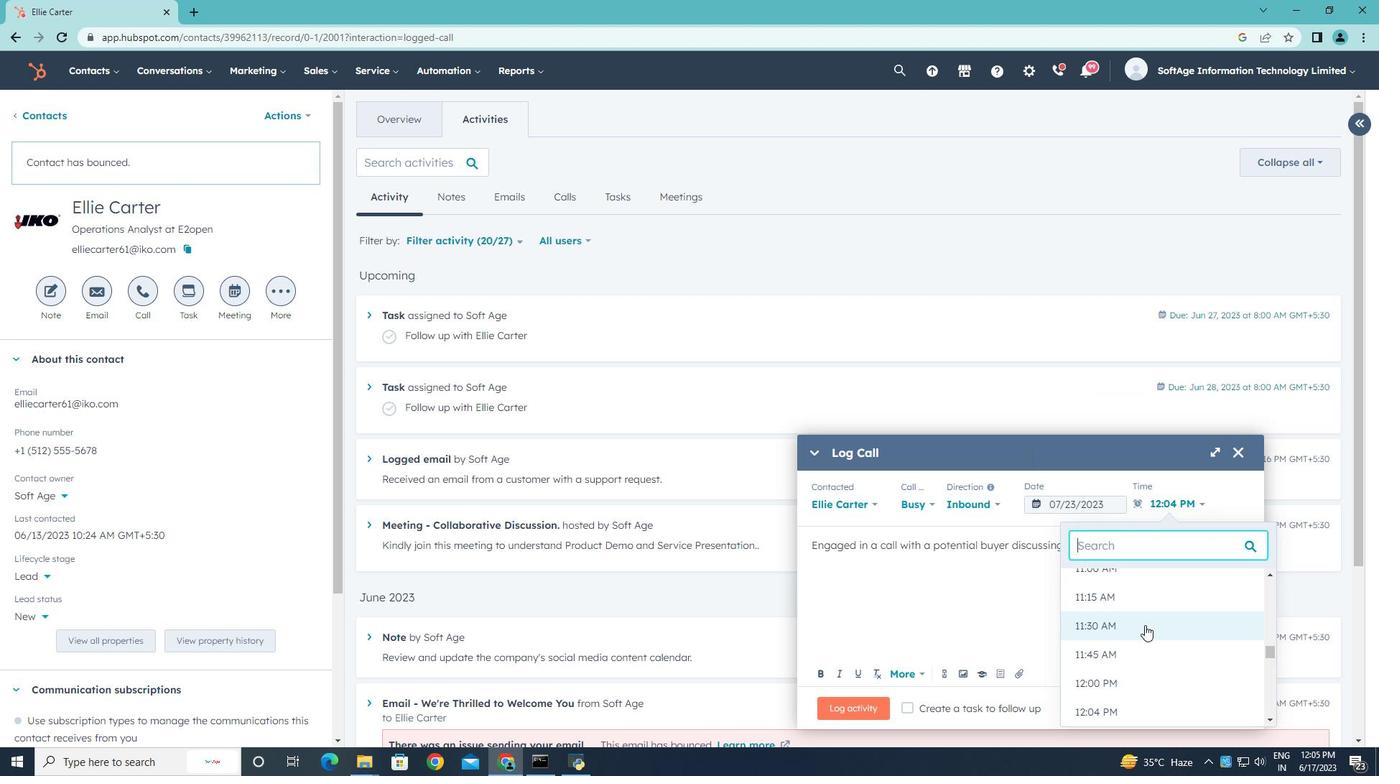 
Action: Mouse scrolled (1145, 624) with delta (0, 0)
Screenshot: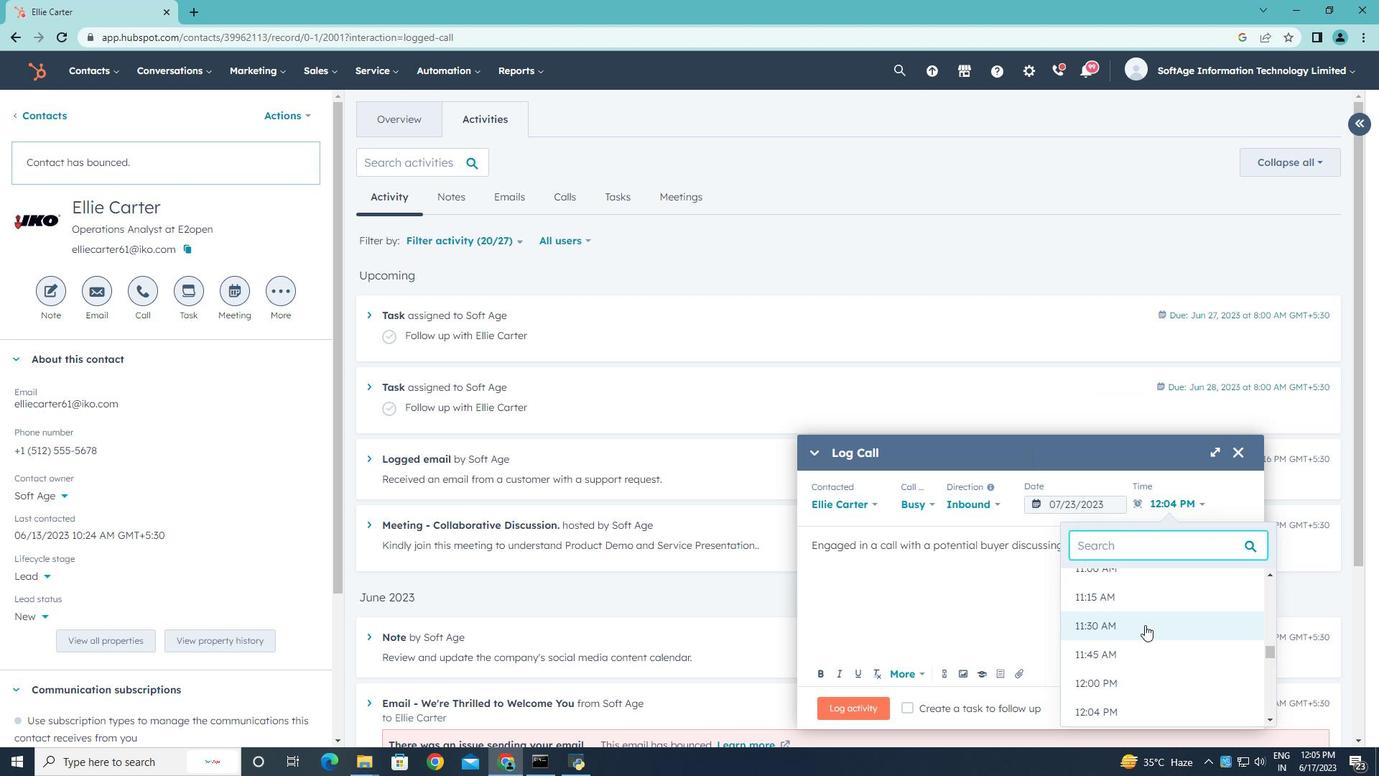 
Action: Mouse scrolled (1145, 624) with delta (0, 0)
Screenshot: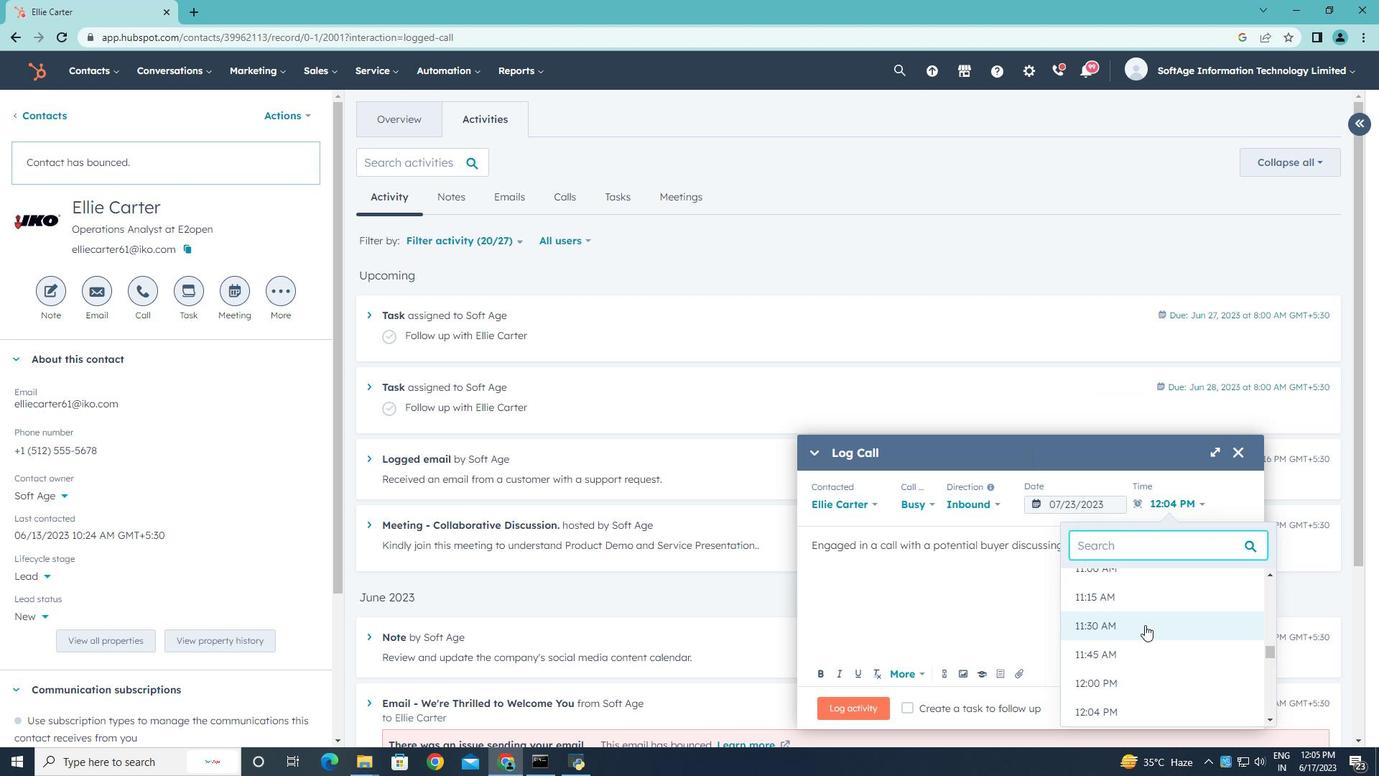 
Action: Mouse scrolled (1145, 624) with delta (0, 0)
Screenshot: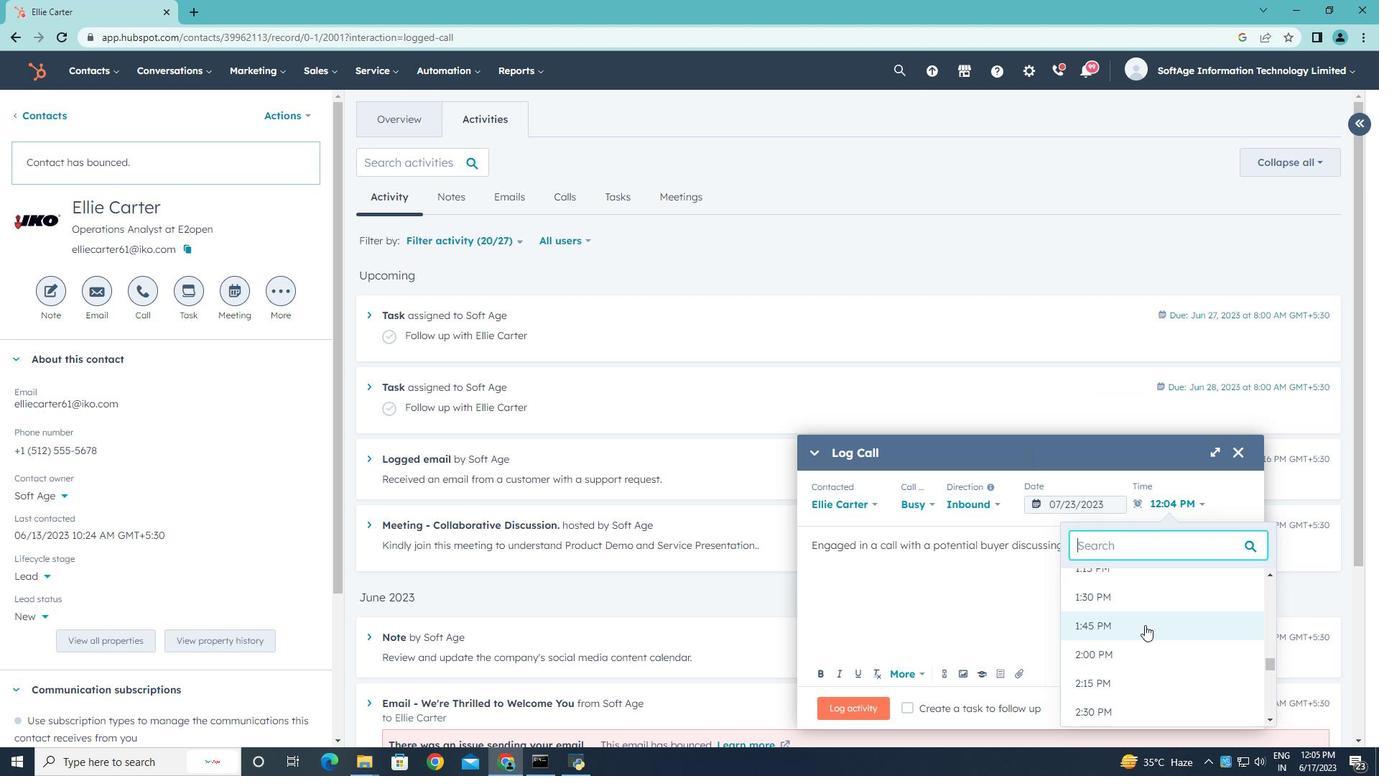 
Action: Mouse scrolled (1145, 624) with delta (0, 0)
Screenshot: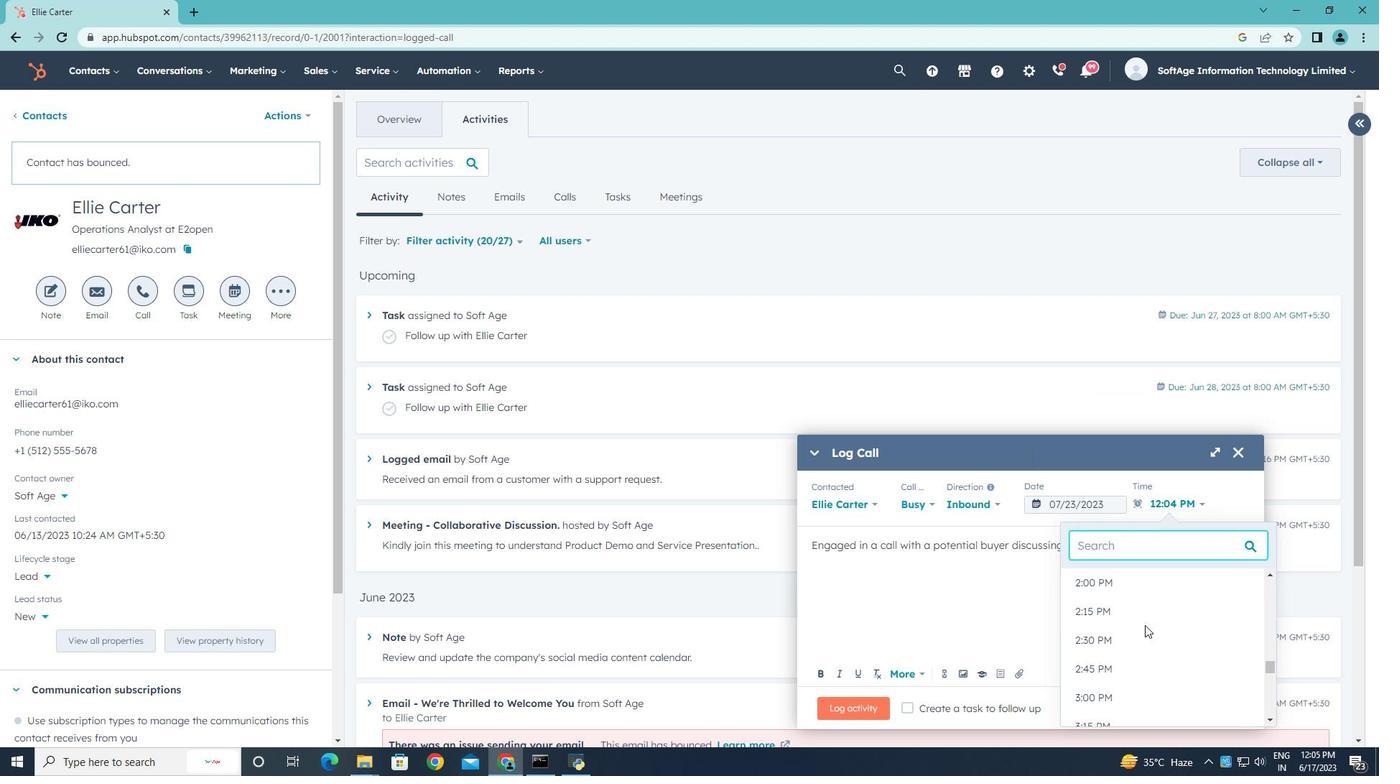 
Action: Mouse pressed left at (1145, 625)
Screenshot: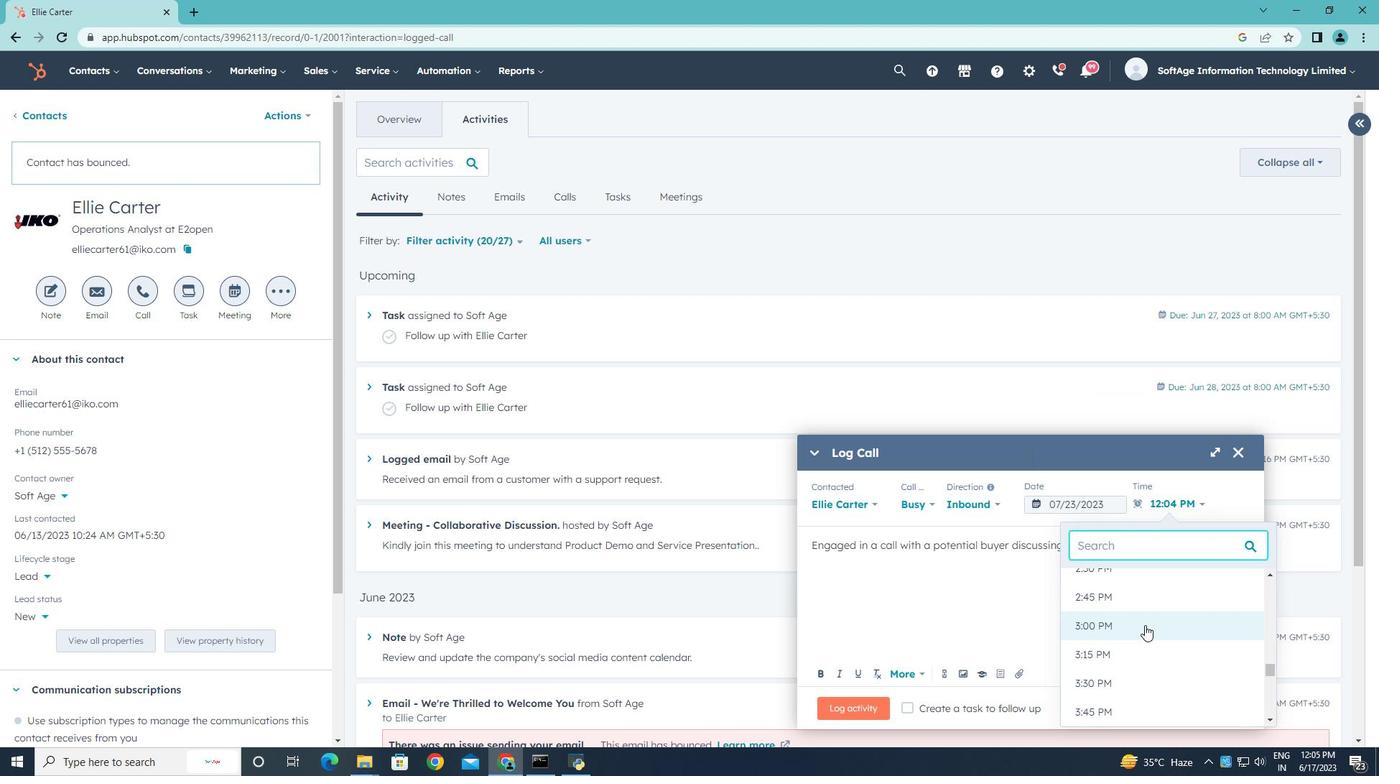 
Action: Mouse moved to (870, 708)
Screenshot: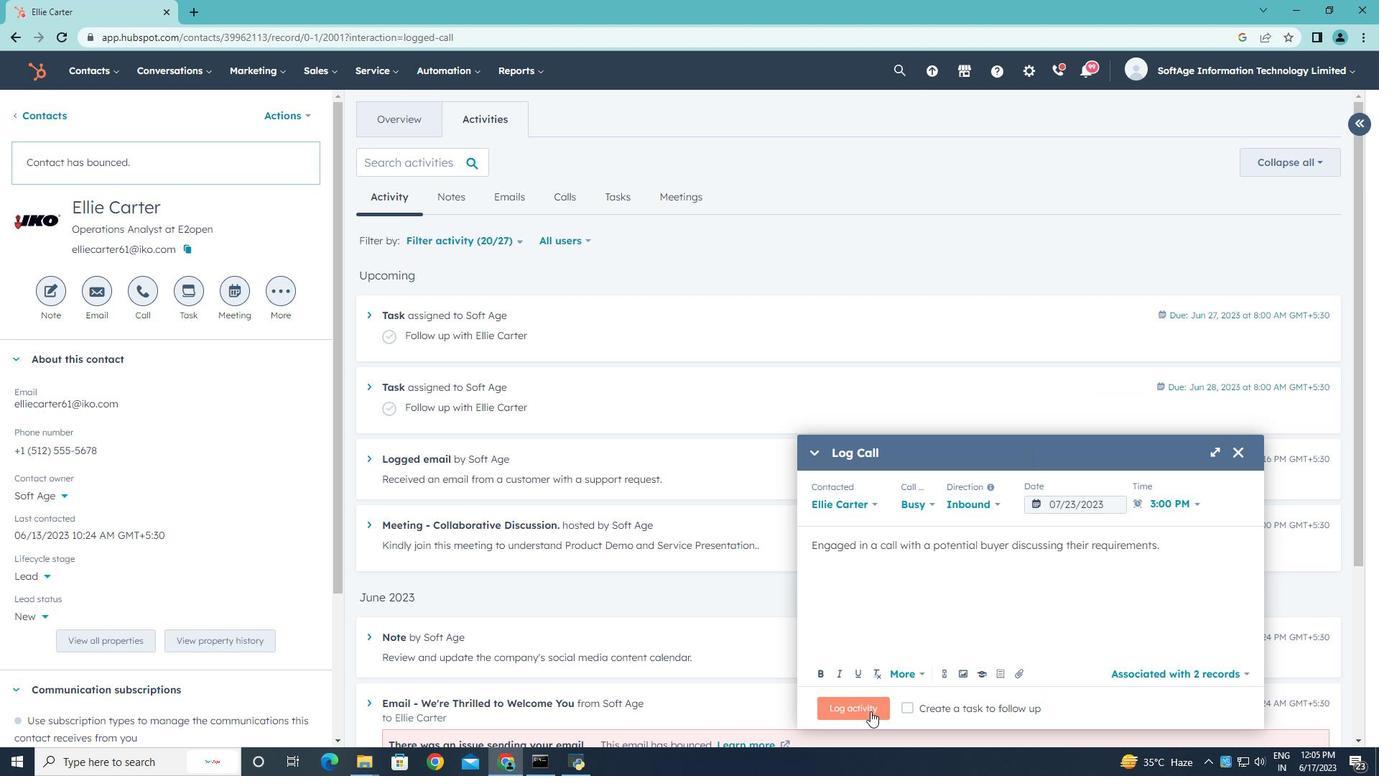 
Action: Mouse pressed left at (870, 708)
Screenshot: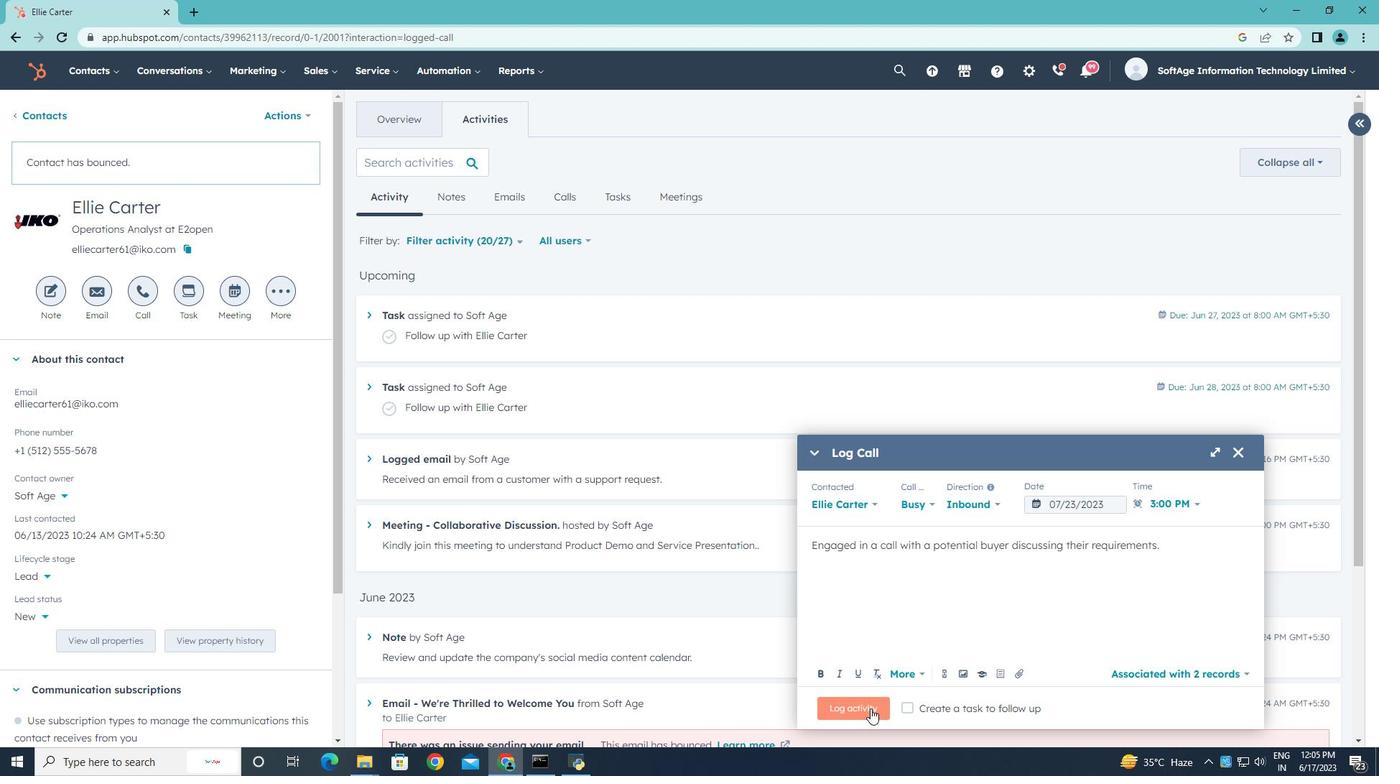
